 Task: Plan a trip to Pul-e Khumri, Afghanistan from 12th December, 2023 to 25th December, 2023 for 6 adults, 2 children.6 bedrooms having 6 beds and 6 bathrooms. Property type can be house. Amenities needed are: wifi,pool, gym, breakfast. Look for 5 properties as per requirement.
Action: Key pressed <Key.shift><Key.shift>Pul-e<Key.space>
Screenshot: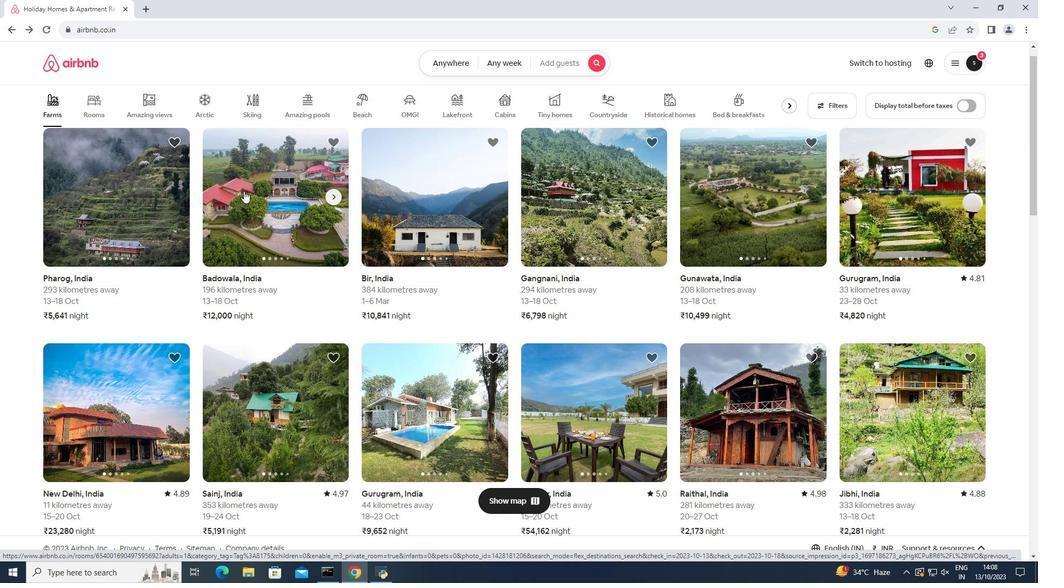 
Action: Mouse moved to (452, 60)
Screenshot: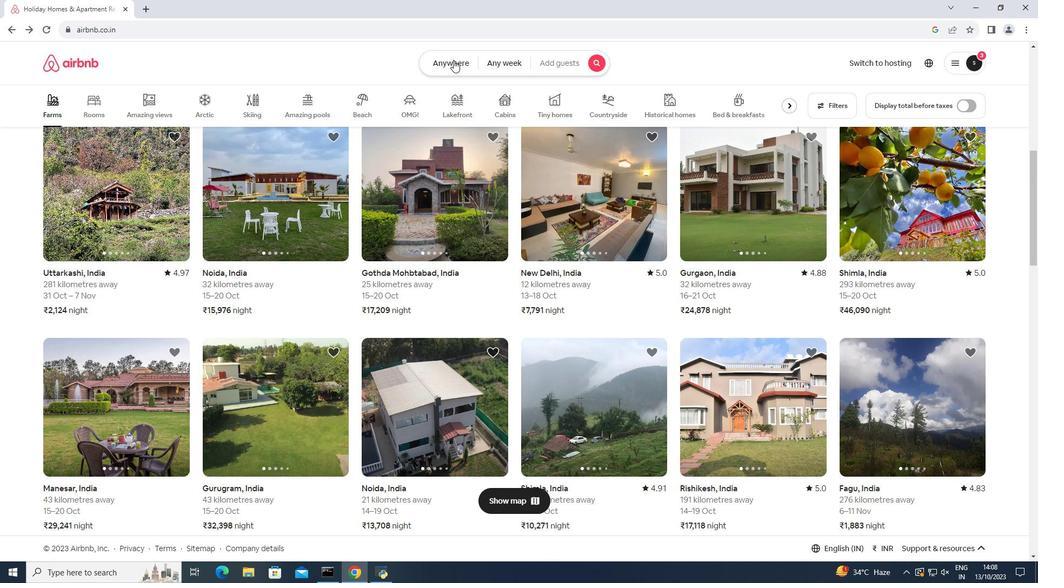 
Action: Mouse pressed left at (452, 60)
Screenshot: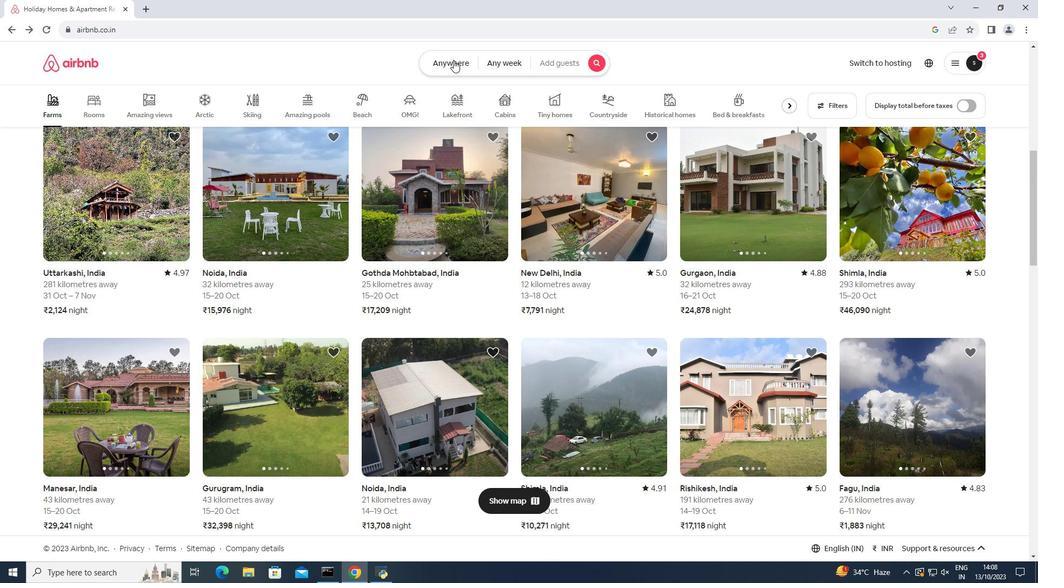 
Action: Mouse moved to (357, 107)
Screenshot: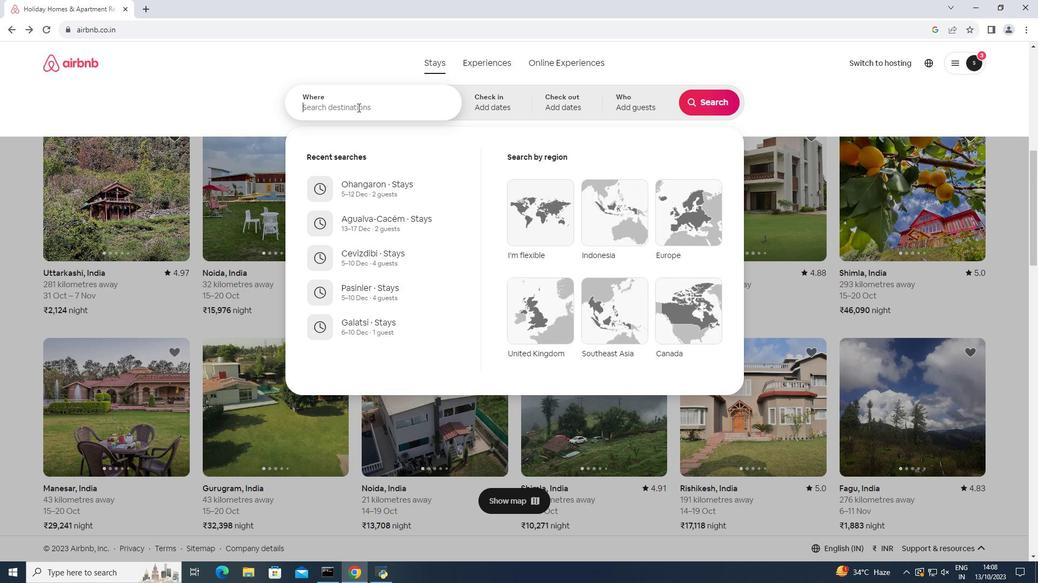 
Action: Mouse pressed left at (357, 107)
Screenshot: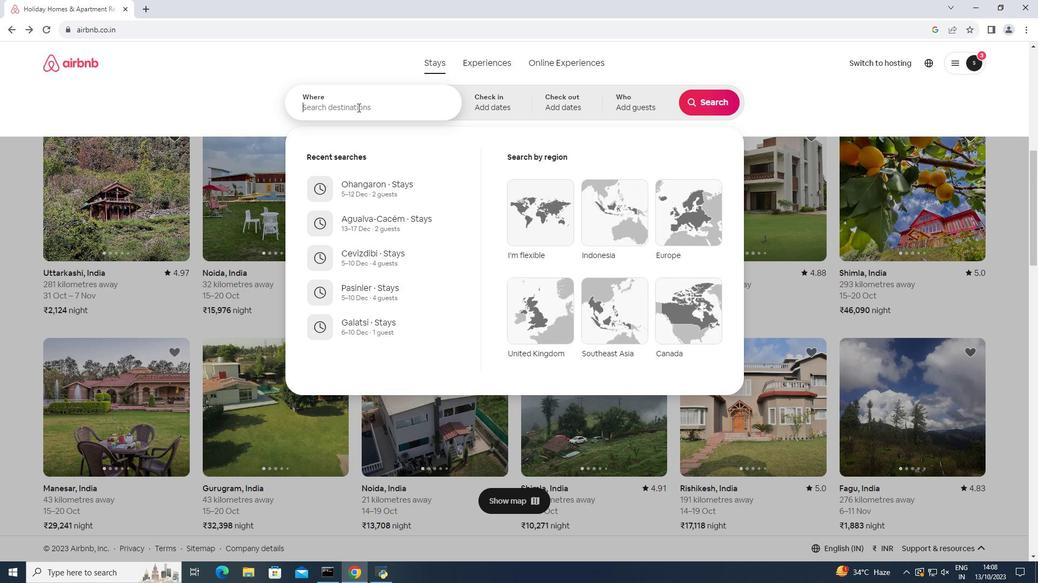 
Action: Key pressed <Key.shift>Pul-e<Key.space><Key.shift>Khumri,<Key.space><Key.shift>Af
Screenshot: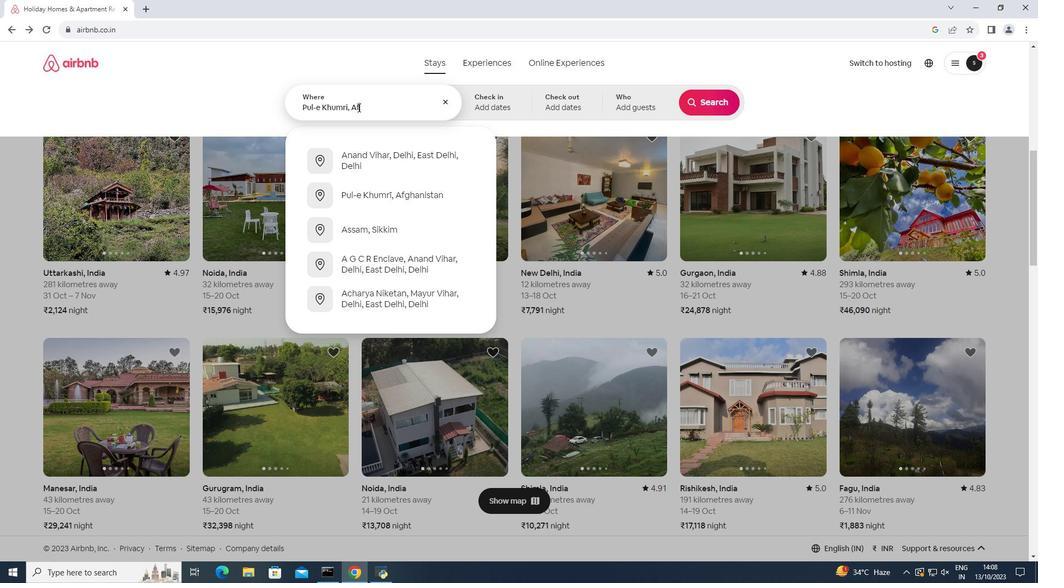 
Action: Mouse moved to (383, 159)
Screenshot: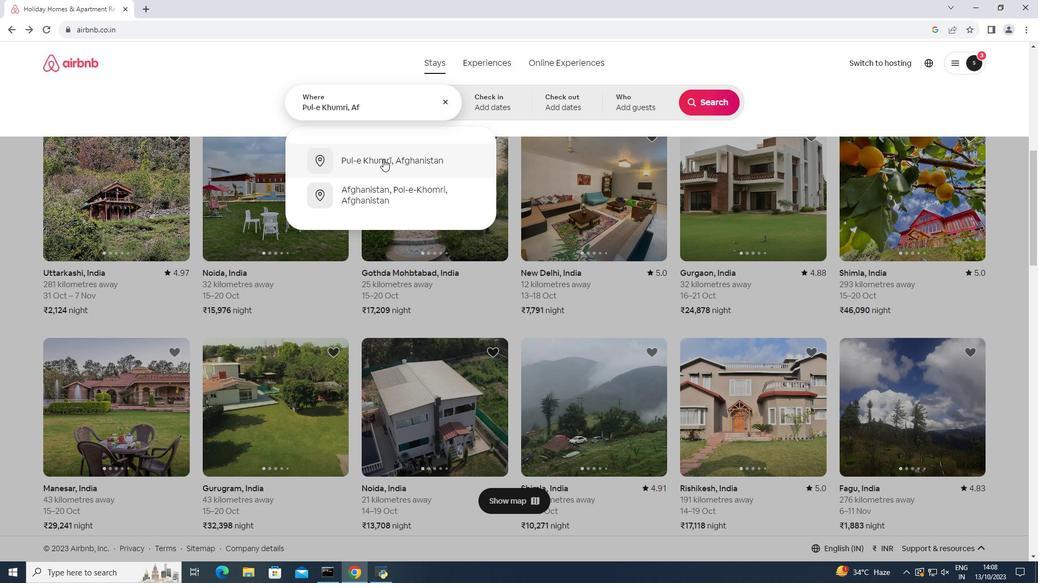 
Action: Mouse pressed left at (383, 159)
Screenshot: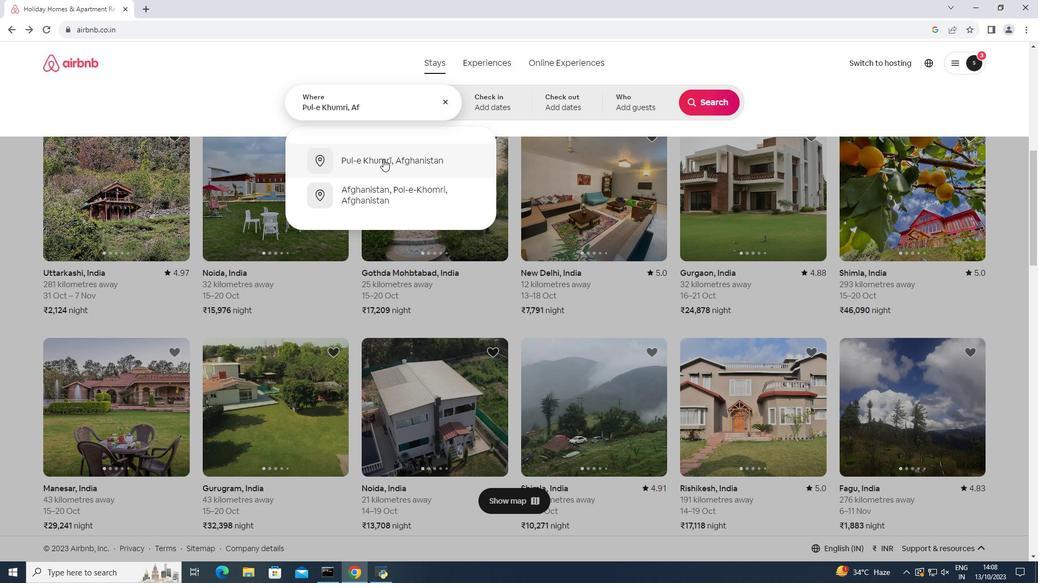 
Action: Mouse moved to (708, 187)
Screenshot: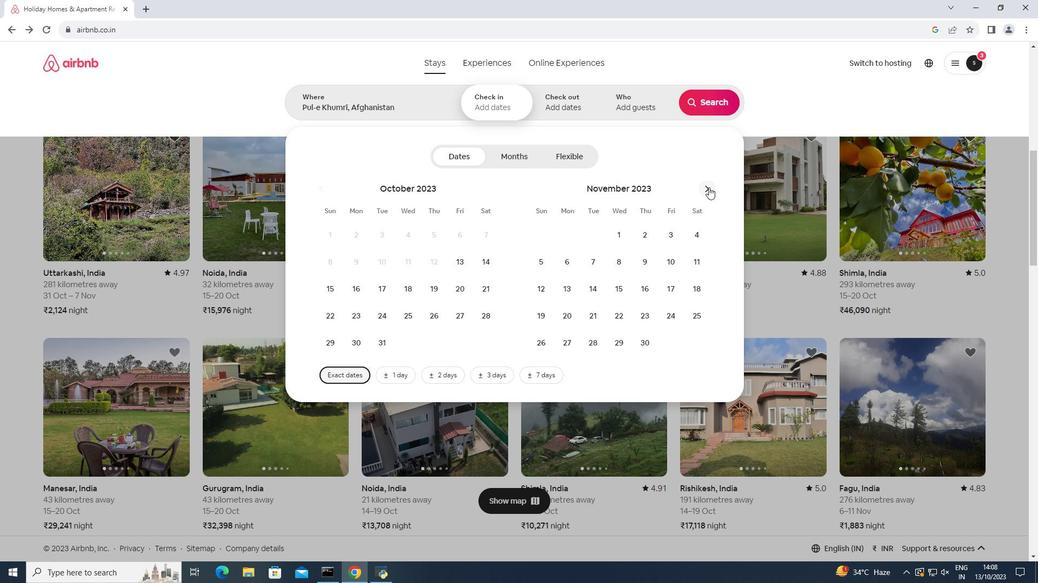 
Action: Mouse pressed left at (708, 187)
Screenshot: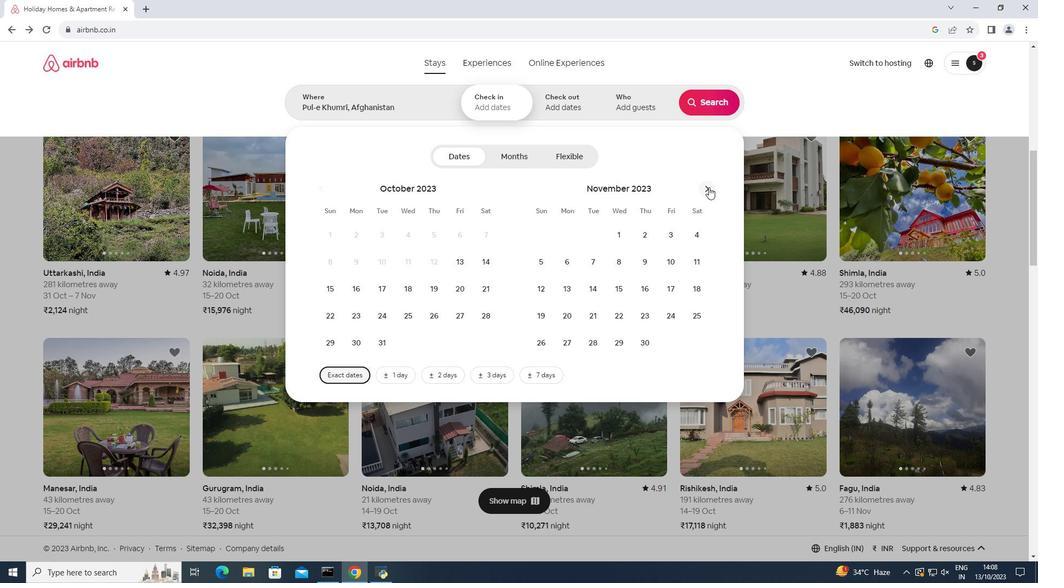 
Action: Mouse moved to (592, 282)
Screenshot: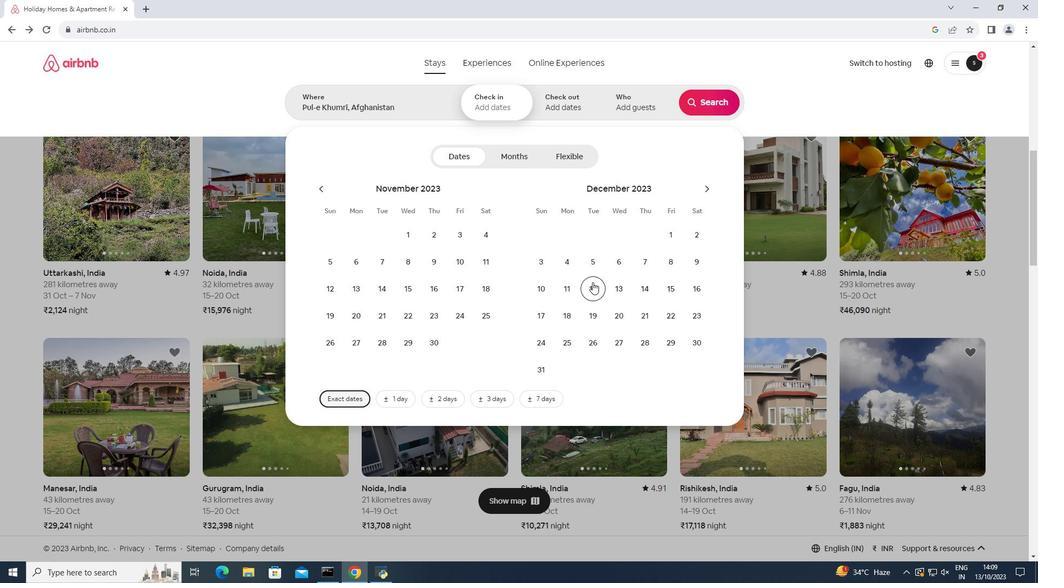 
Action: Mouse pressed left at (592, 282)
Screenshot: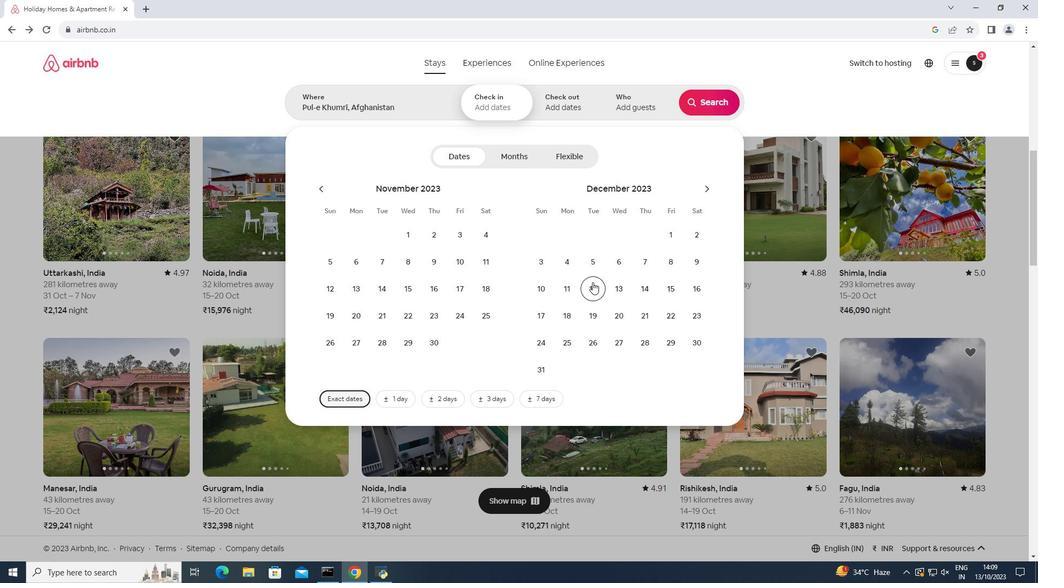 
Action: Mouse moved to (569, 342)
Screenshot: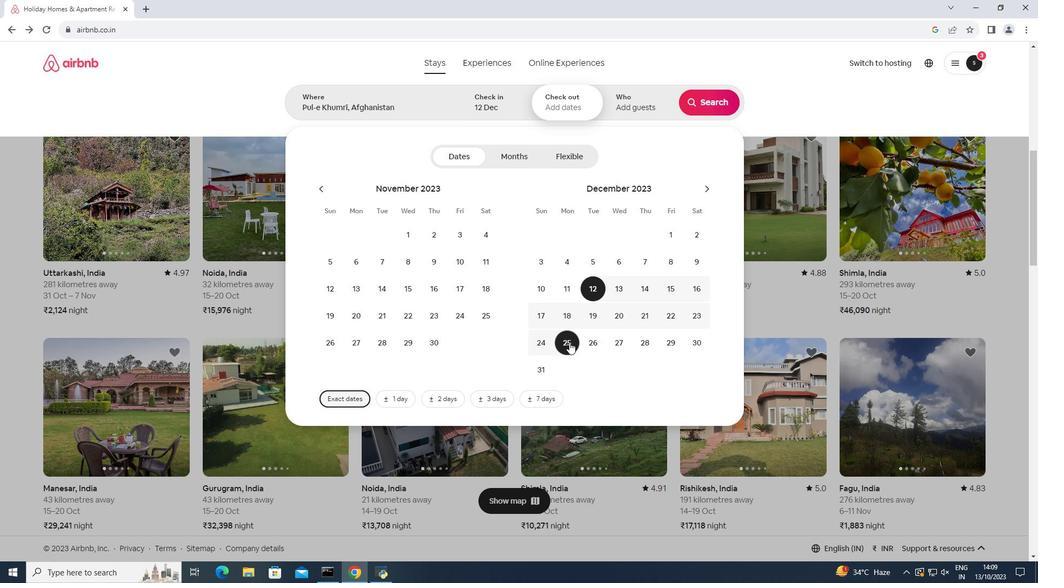 
Action: Mouse pressed left at (569, 342)
Screenshot: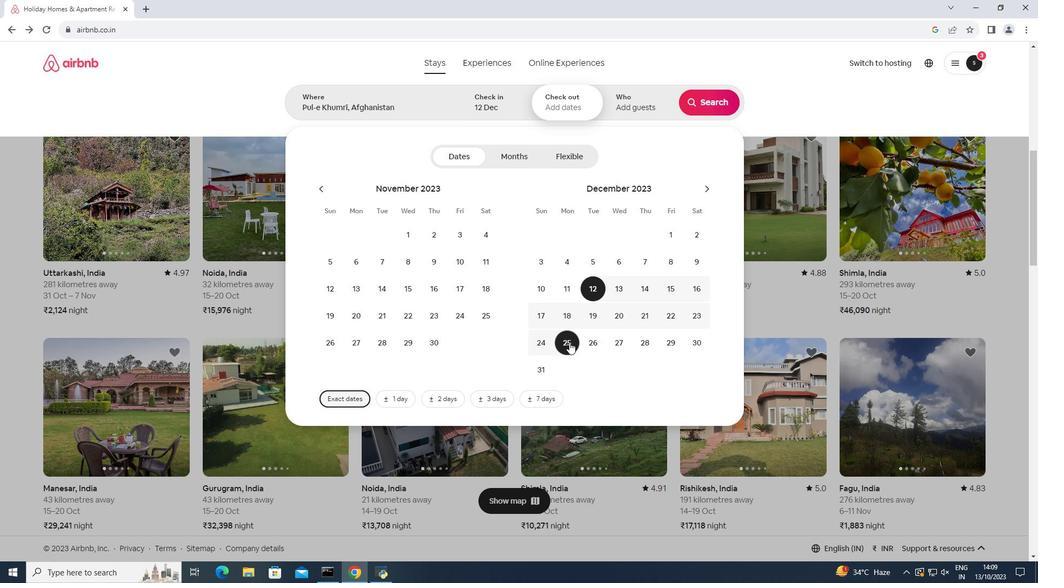 
Action: Mouse moved to (627, 107)
Screenshot: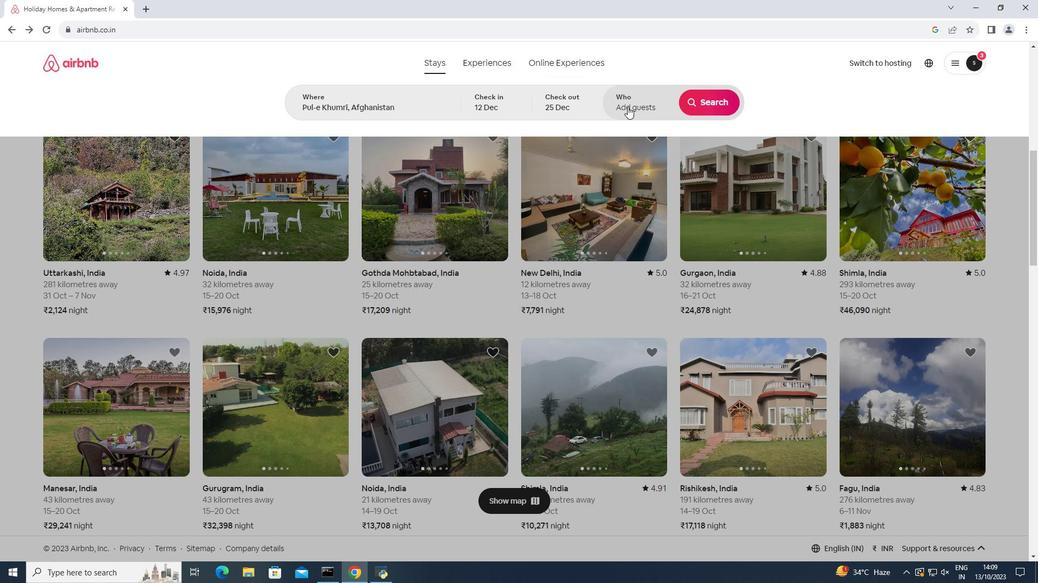 
Action: Mouse pressed left at (627, 107)
Screenshot: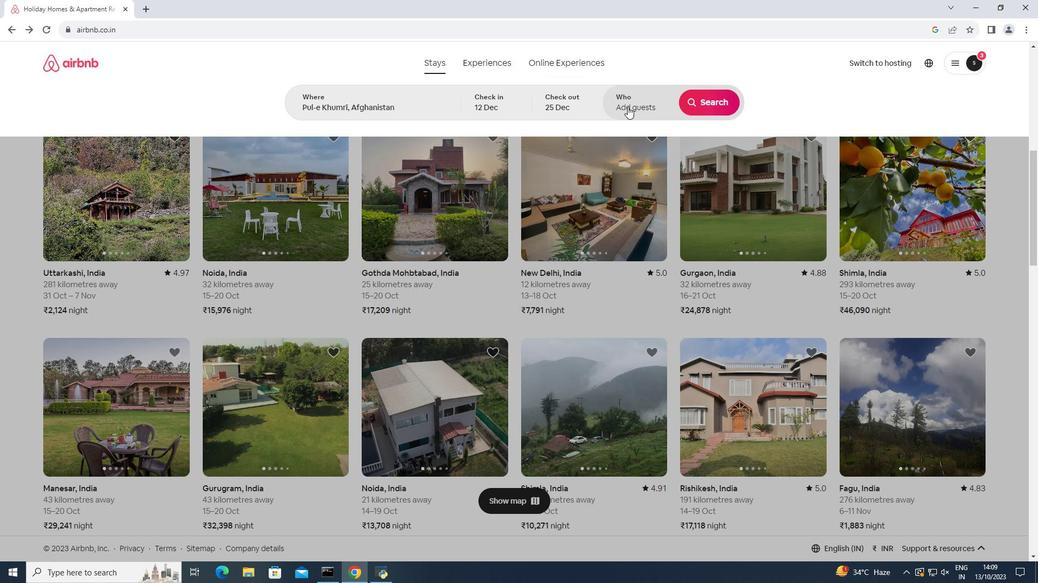 
Action: Mouse moved to (711, 160)
Screenshot: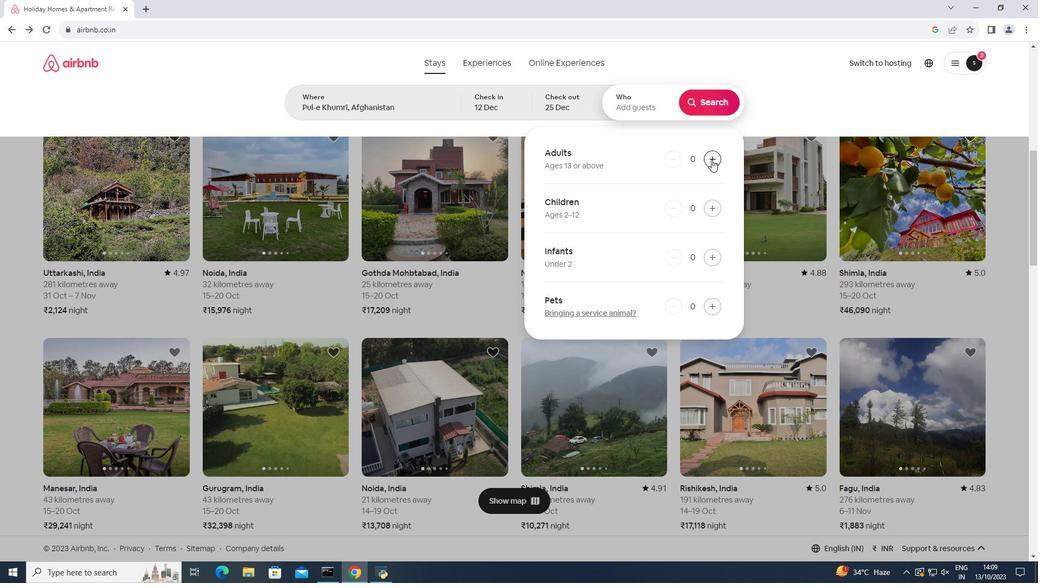 
Action: Mouse pressed left at (711, 160)
Screenshot: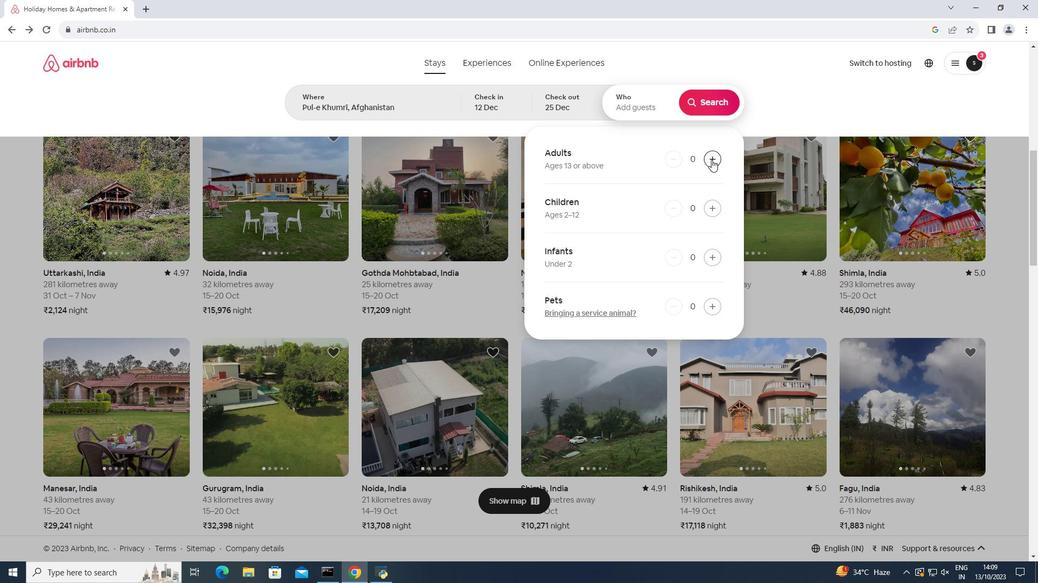 
Action: Mouse pressed left at (711, 160)
Screenshot: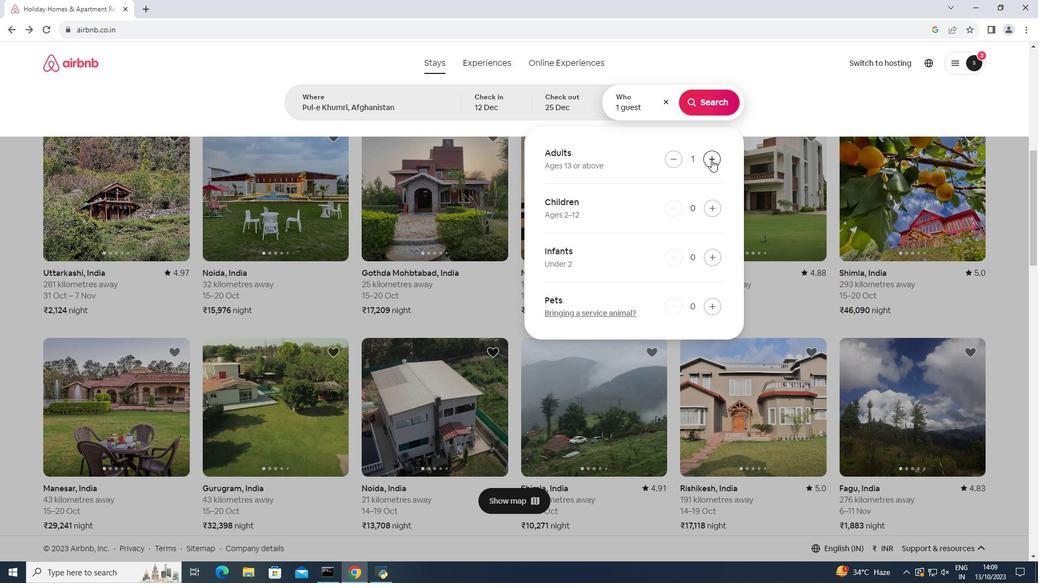 
Action: Mouse pressed left at (711, 160)
Screenshot: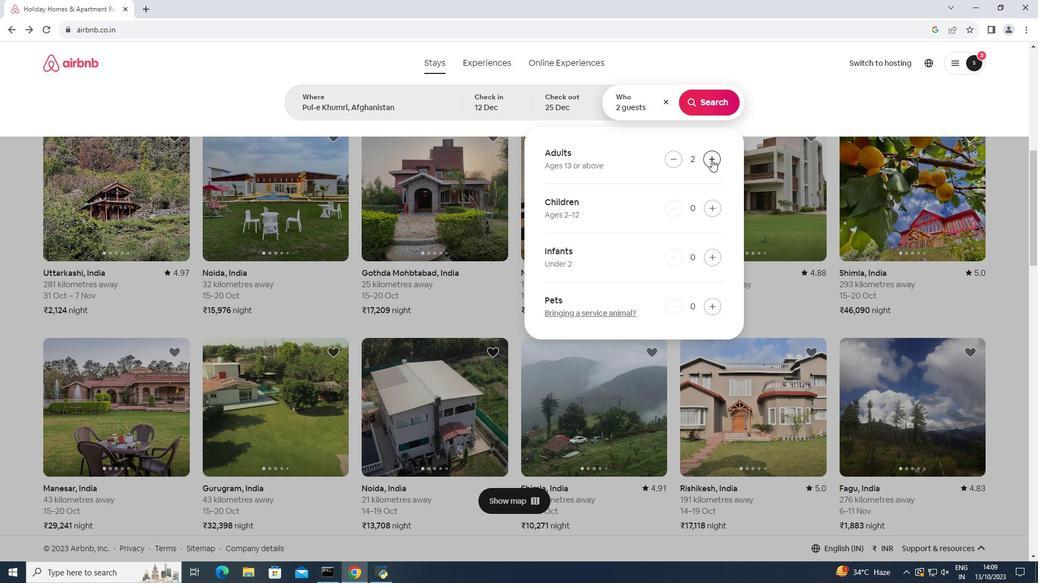 
Action: Mouse pressed left at (711, 160)
Screenshot: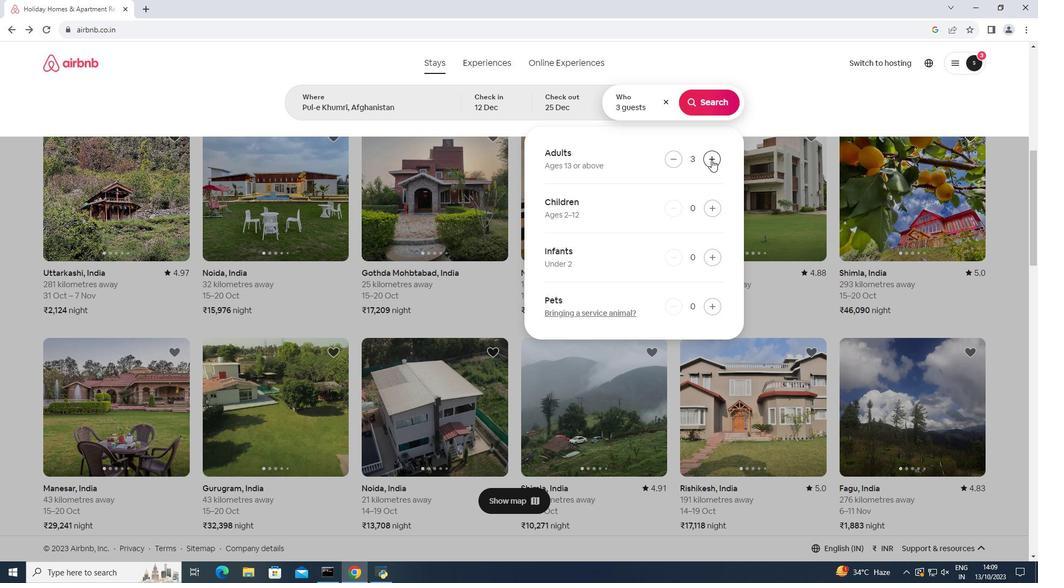 
Action: Mouse pressed left at (711, 160)
Screenshot: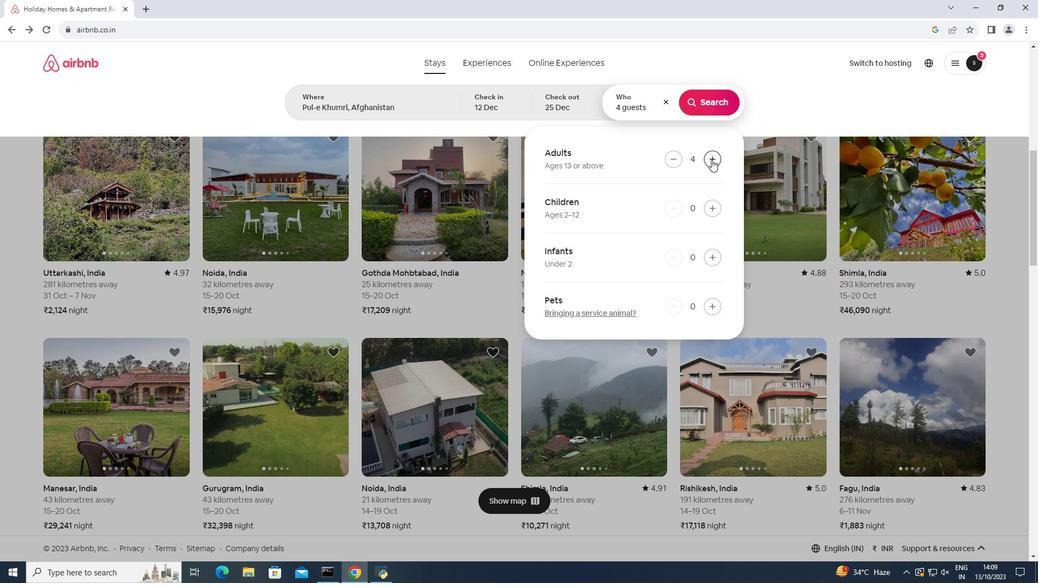 
Action: Mouse pressed left at (711, 160)
Screenshot: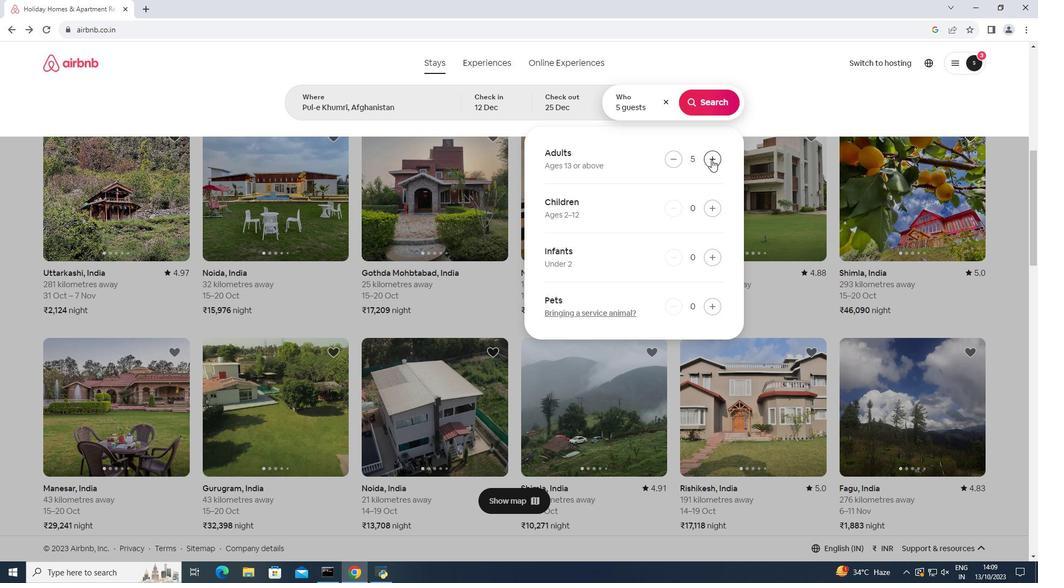
Action: Mouse pressed left at (711, 160)
Screenshot: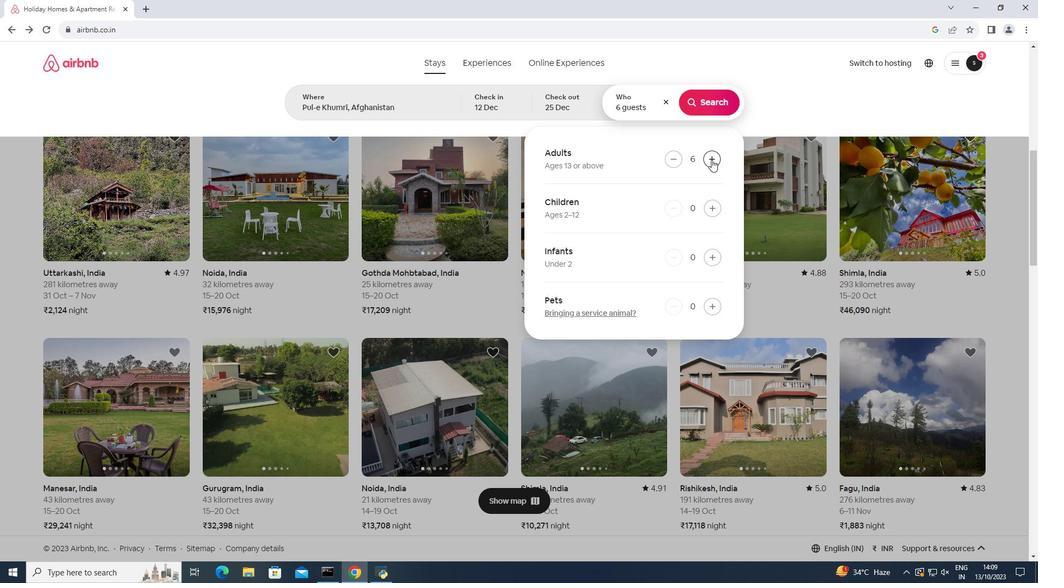 
Action: Mouse moved to (672, 155)
Screenshot: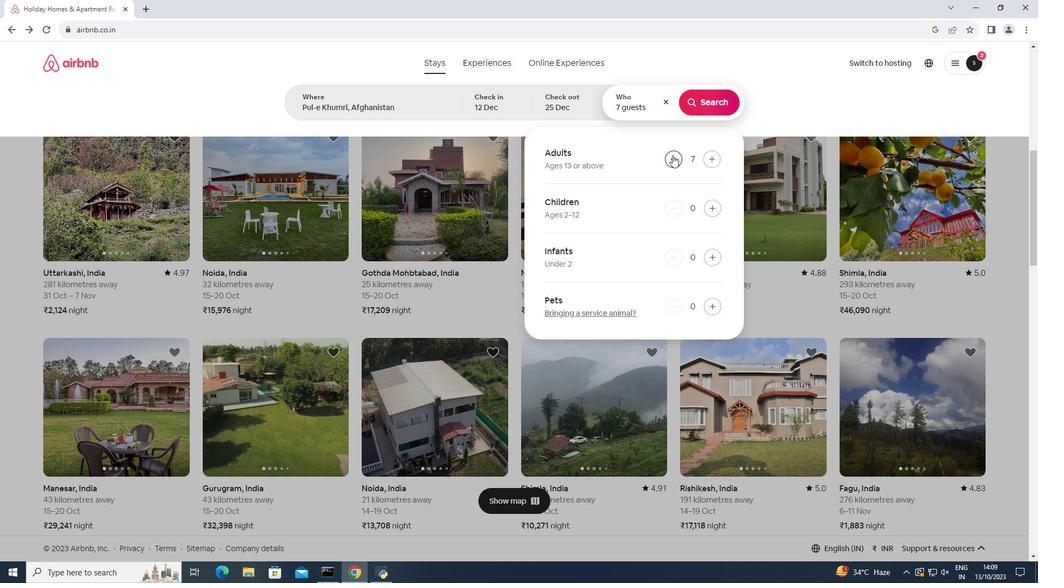 
Action: Mouse pressed left at (672, 155)
Screenshot: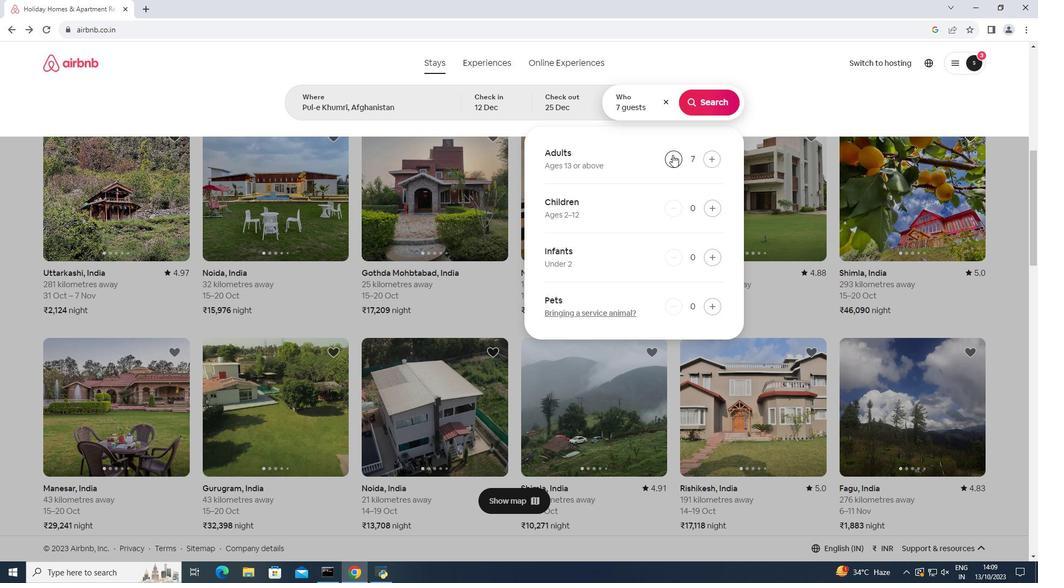 
Action: Mouse moved to (713, 101)
Screenshot: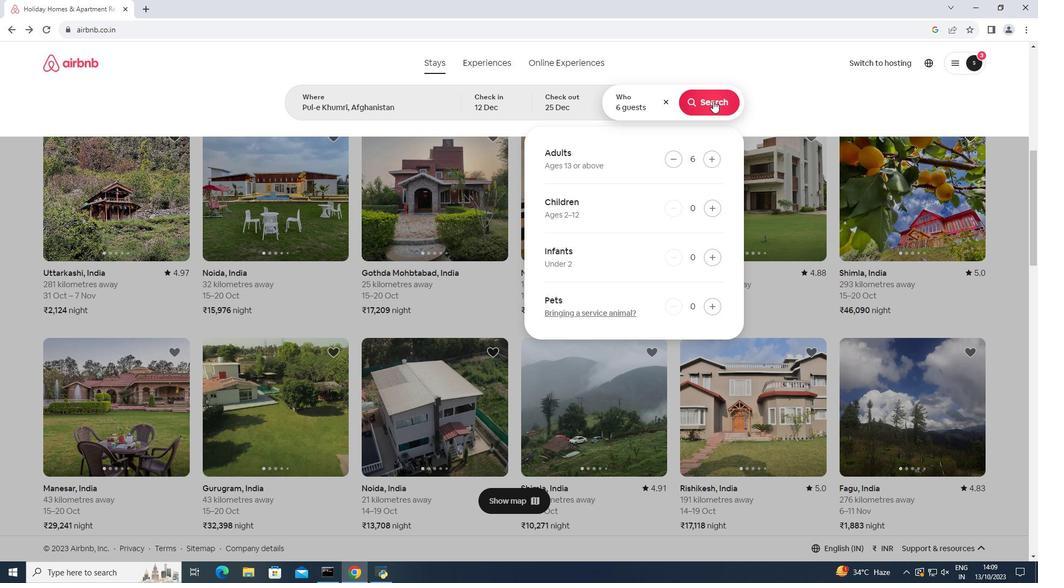
Action: Mouse pressed left at (713, 101)
Screenshot: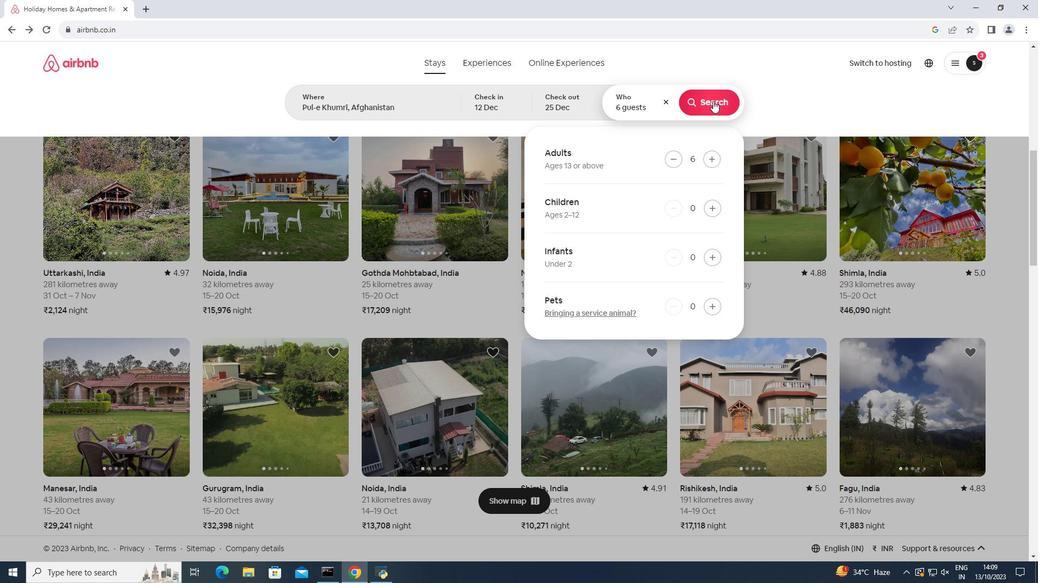
Action: Mouse moved to (564, 63)
Screenshot: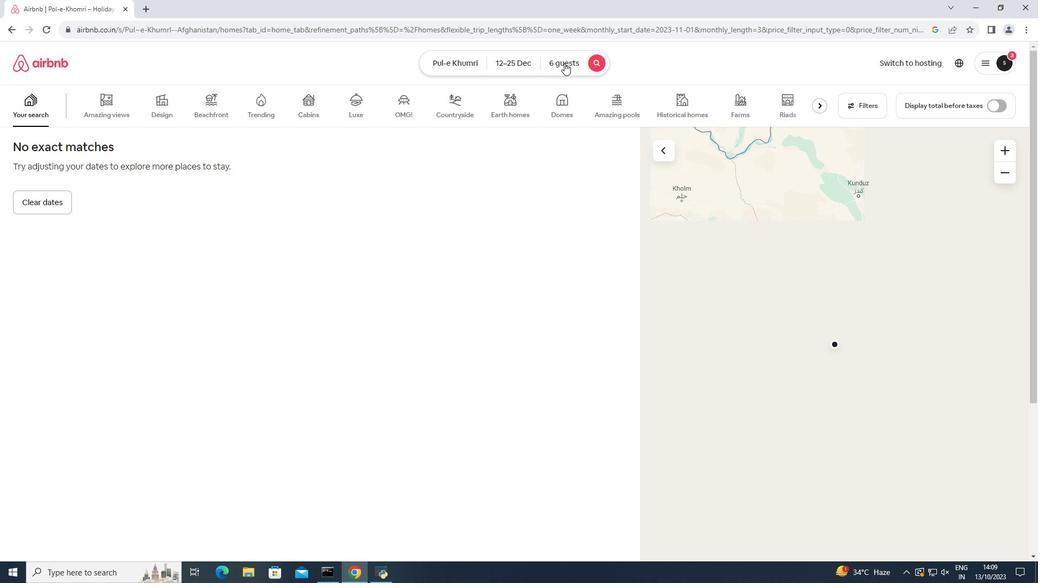 
Action: Mouse pressed left at (564, 63)
Screenshot: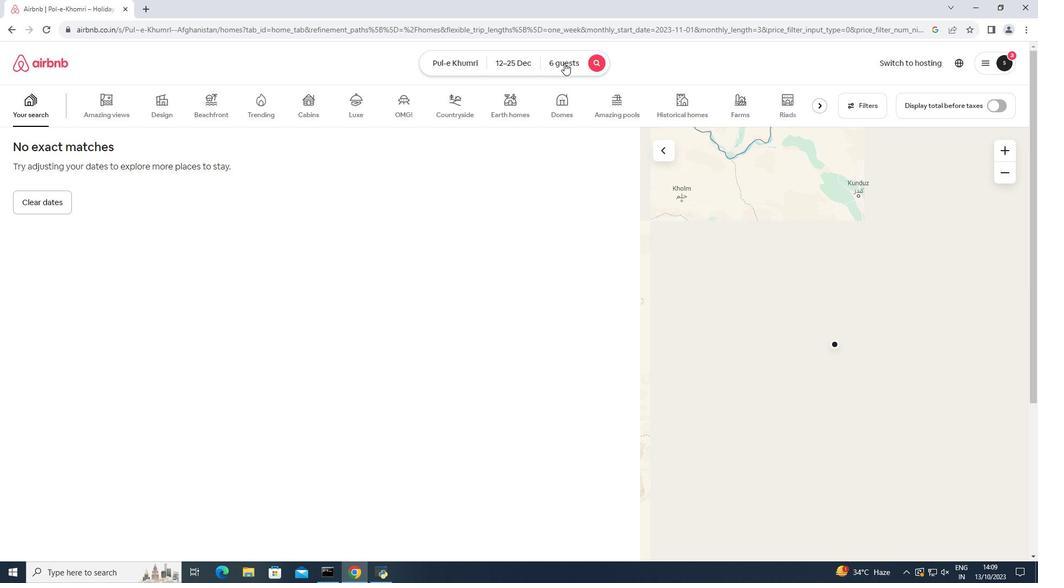 
Action: Mouse moved to (711, 205)
Screenshot: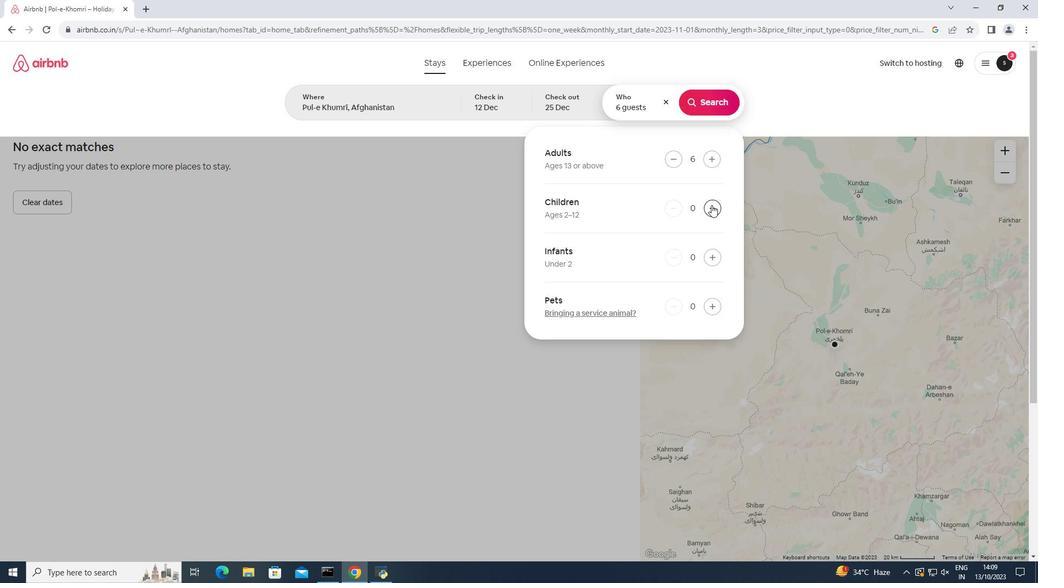 
Action: Mouse pressed left at (711, 205)
Screenshot: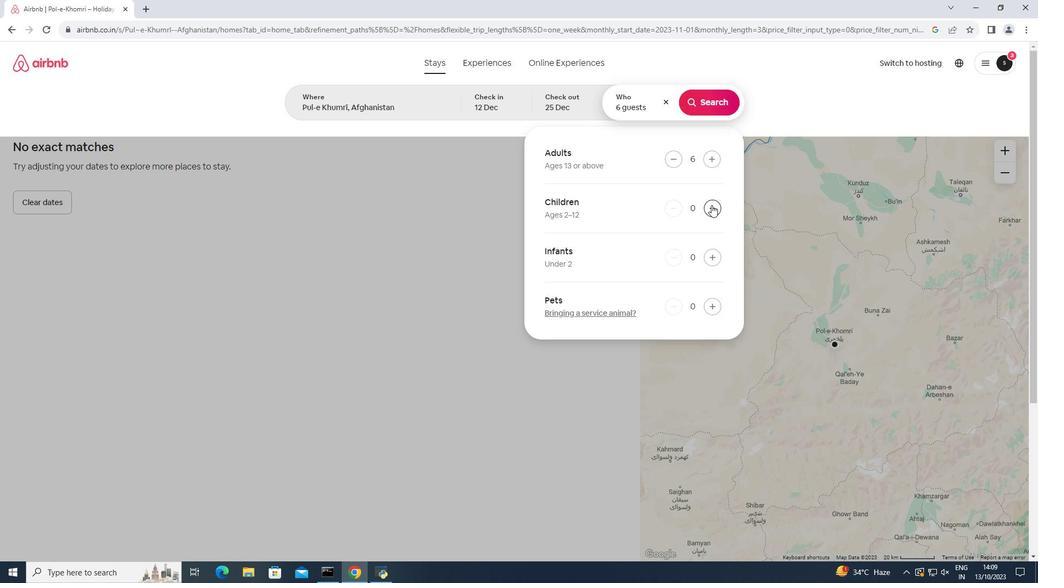 
Action: Mouse pressed left at (711, 205)
Screenshot: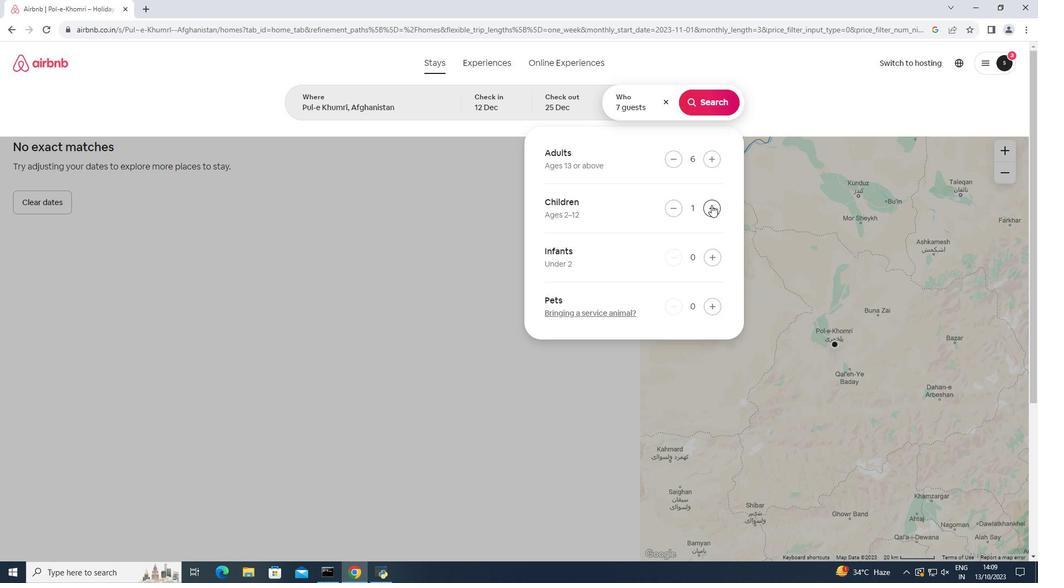 
Action: Mouse moved to (714, 98)
Screenshot: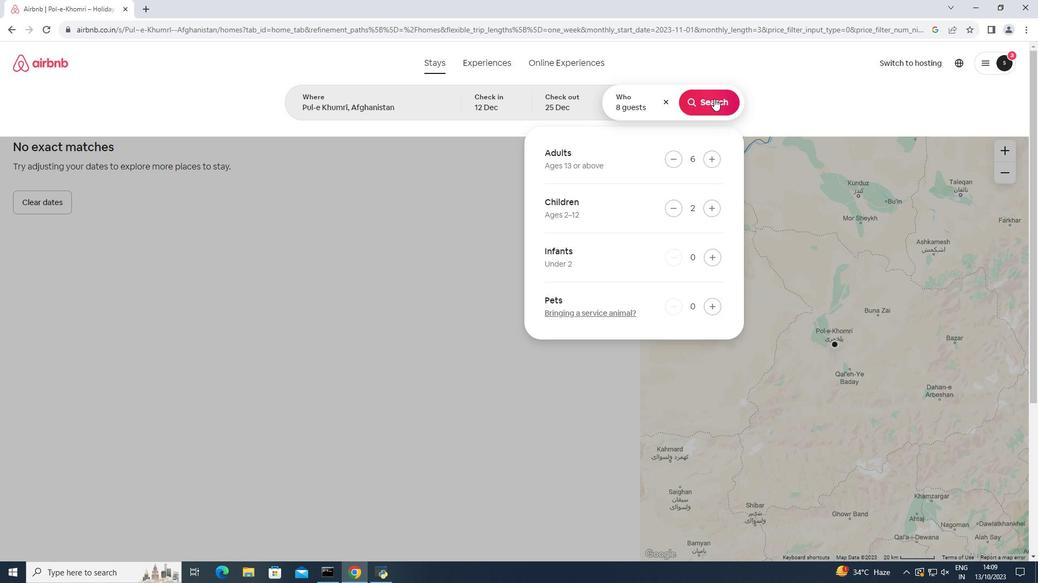 
Action: Mouse pressed left at (714, 98)
Screenshot: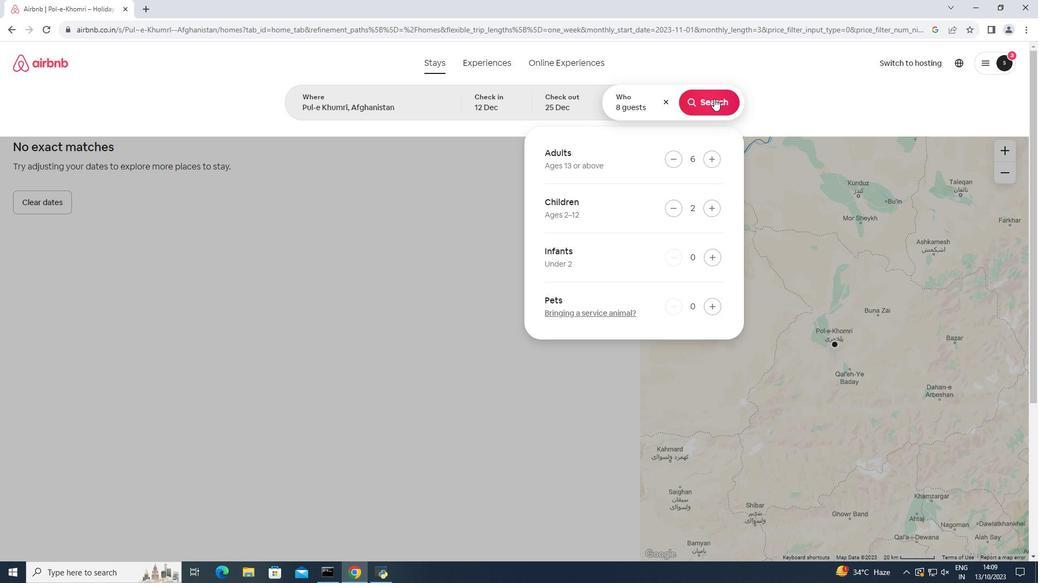 
Action: Mouse moved to (859, 107)
Screenshot: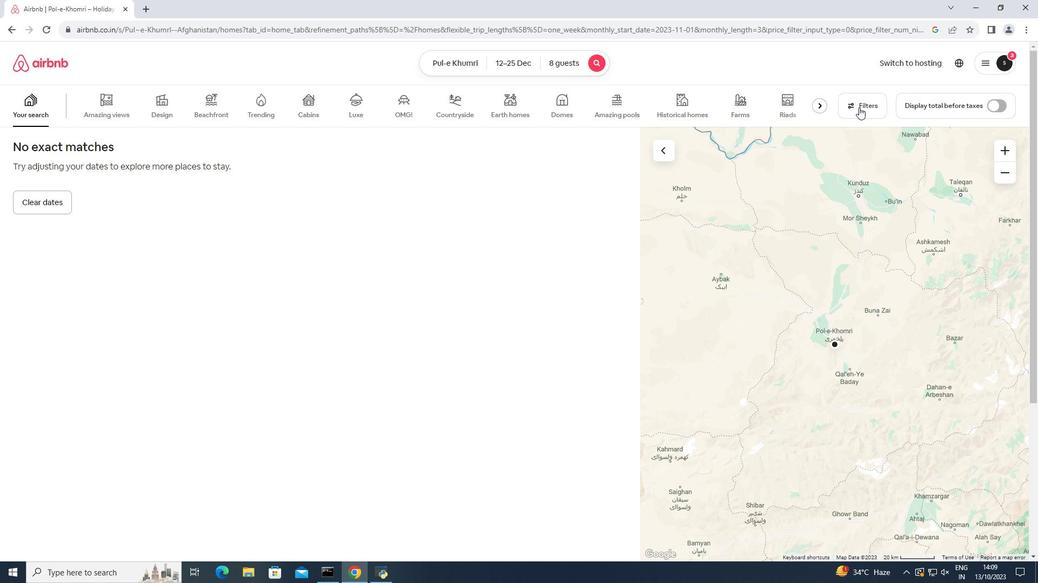 
Action: Mouse pressed left at (859, 107)
Screenshot: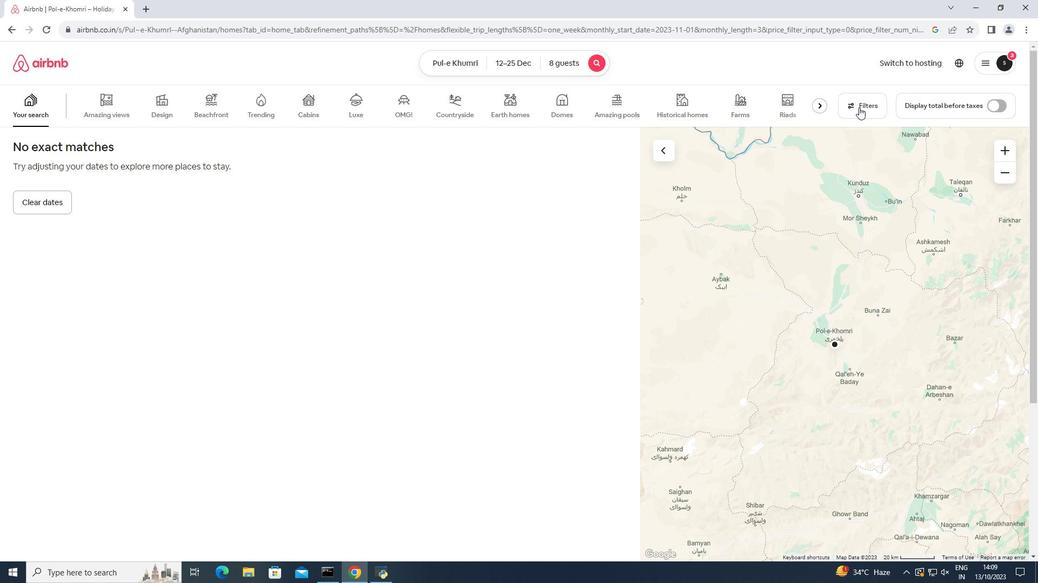 
Action: Mouse moved to (530, 352)
Screenshot: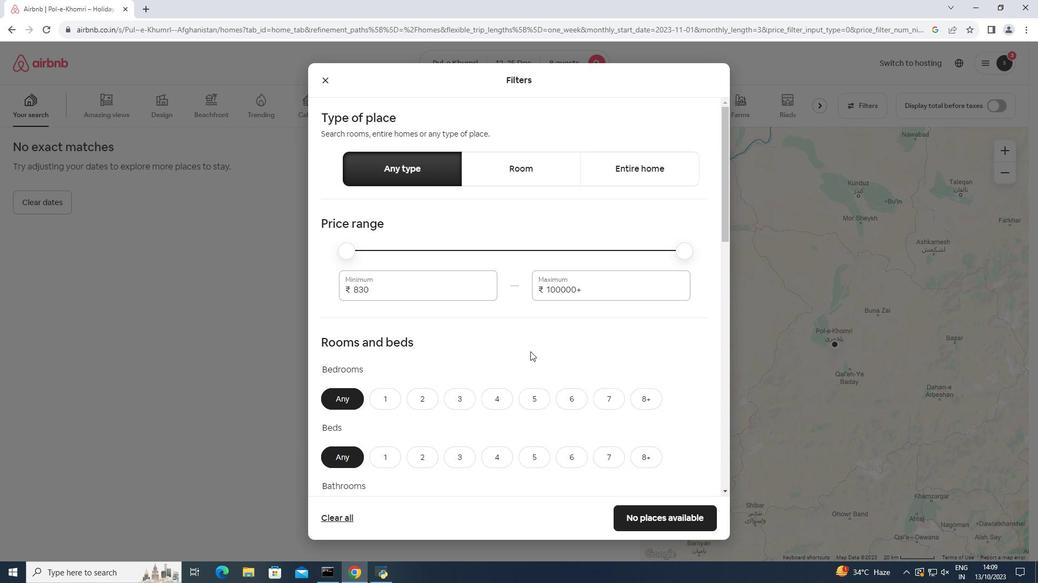 
Action: Mouse scrolled (530, 351) with delta (0, 0)
Screenshot: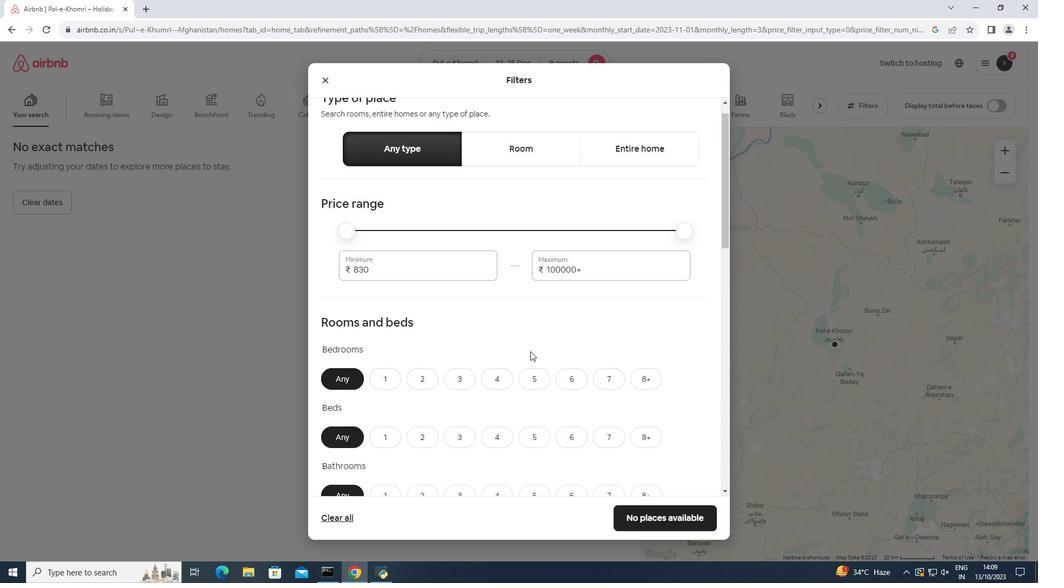 
Action: Mouse scrolled (530, 351) with delta (0, 0)
Screenshot: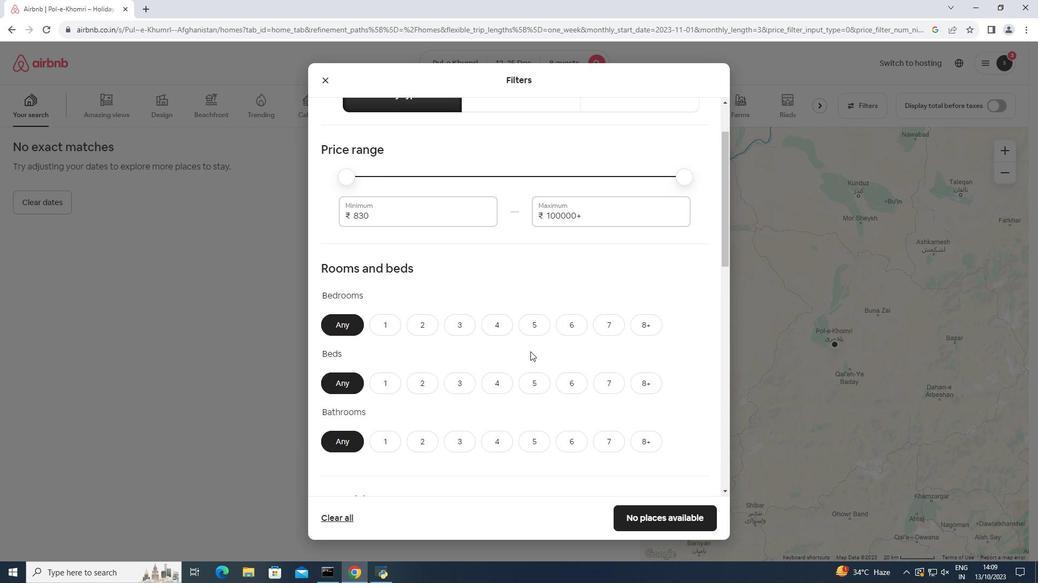 
Action: Mouse moved to (573, 290)
Screenshot: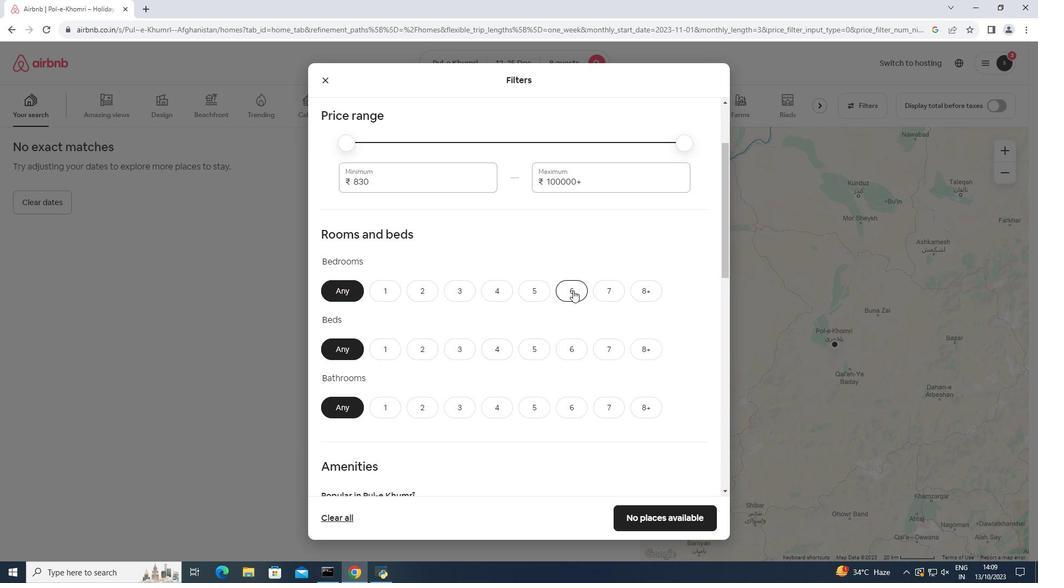 
Action: Mouse pressed left at (573, 290)
Screenshot: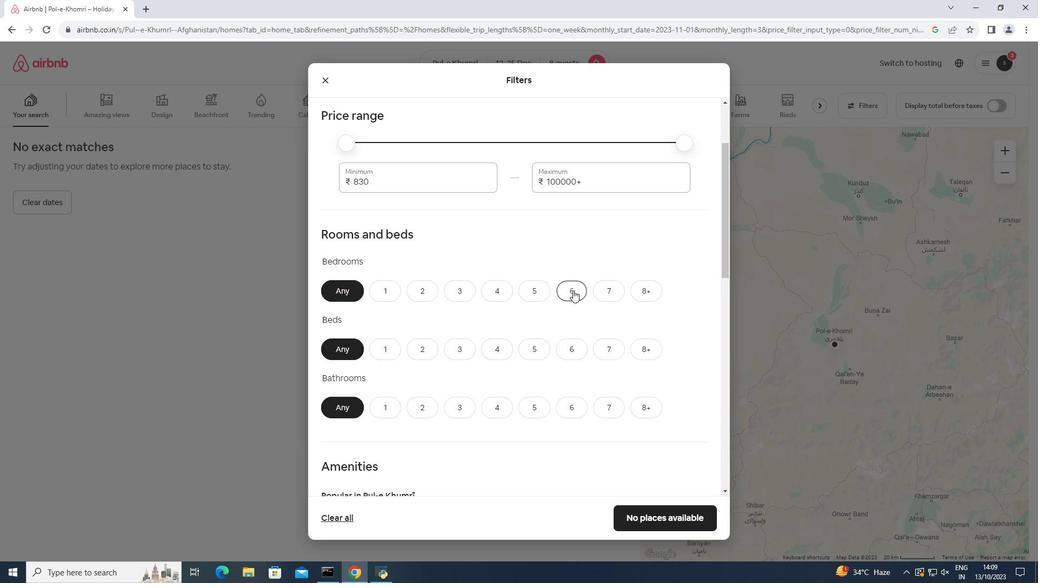 
Action: Mouse moved to (569, 348)
Screenshot: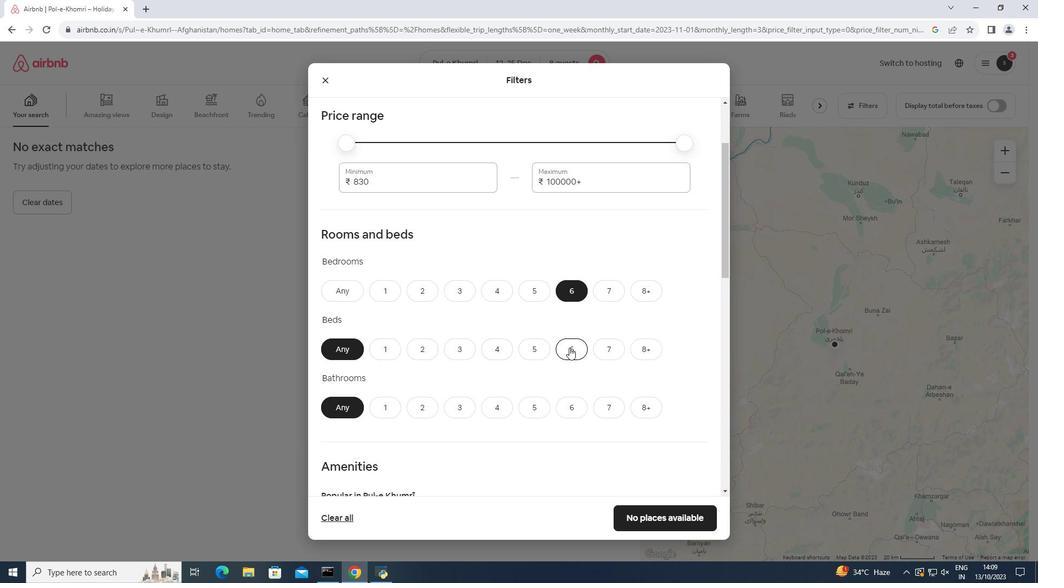 
Action: Mouse pressed left at (569, 348)
Screenshot: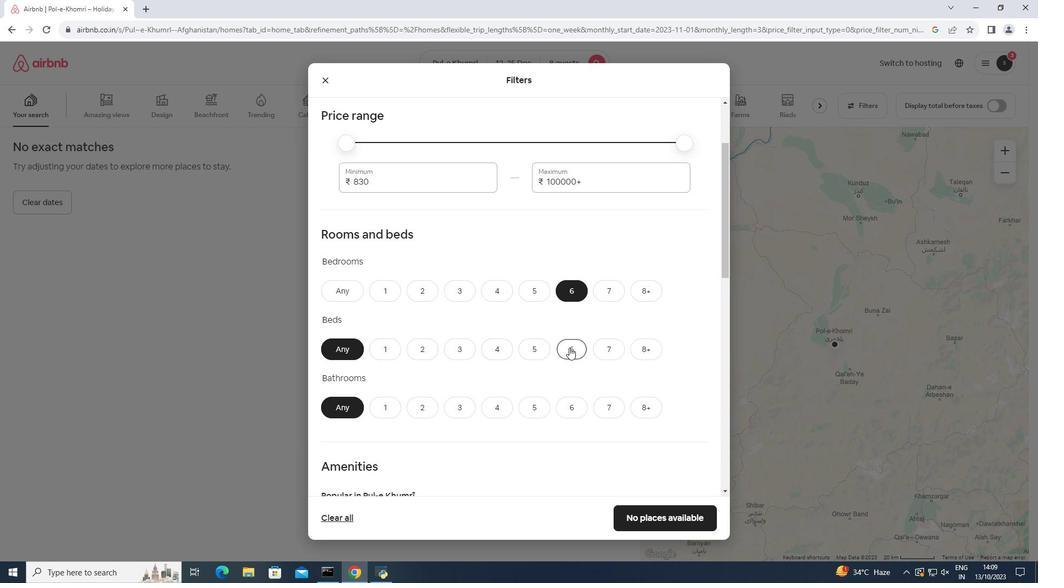 
Action: Mouse moved to (575, 407)
Screenshot: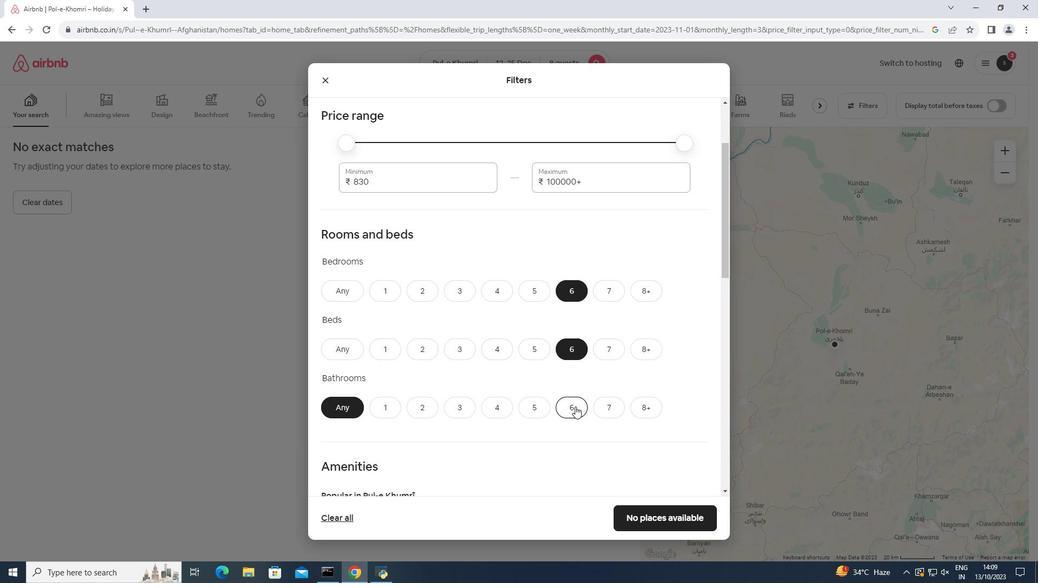 
Action: Mouse pressed left at (575, 407)
Screenshot: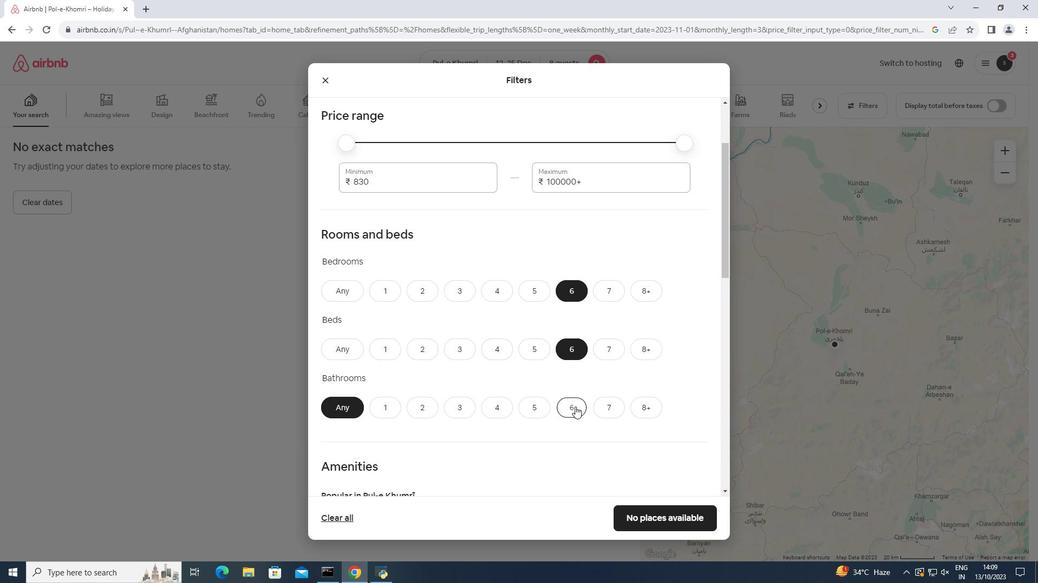 
Action: Mouse moved to (575, 407)
Screenshot: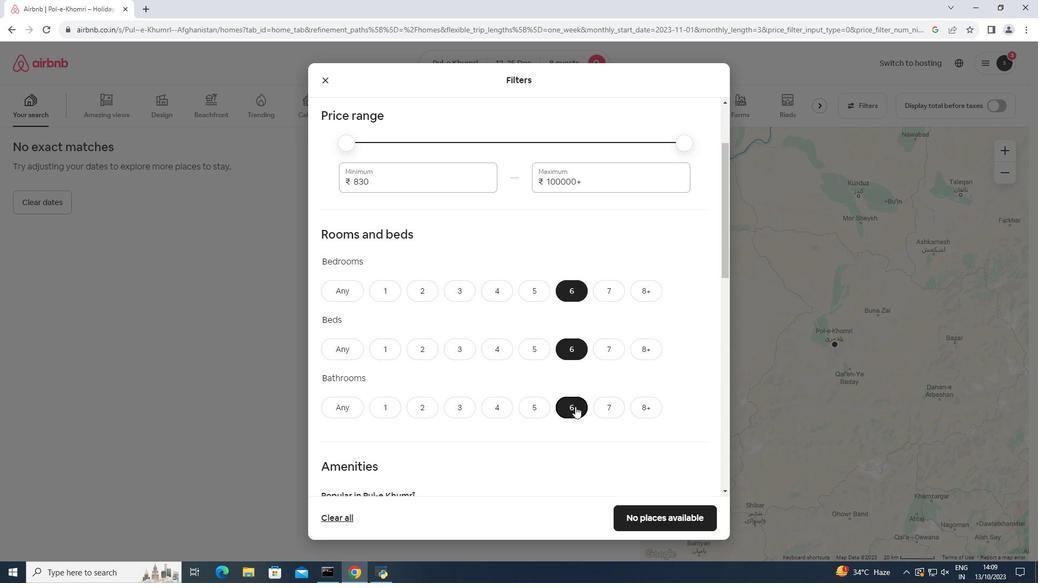 
Action: Mouse scrolled (575, 406) with delta (0, 0)
Screenshot: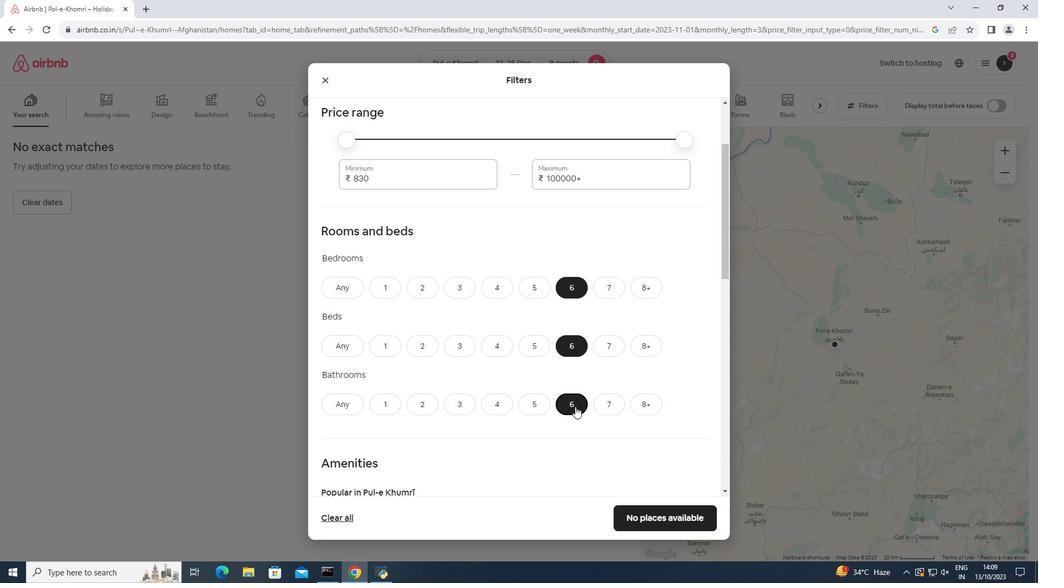 
Action: Mouse scrolled (575, 406) with delta (0, 0)
Screenshot: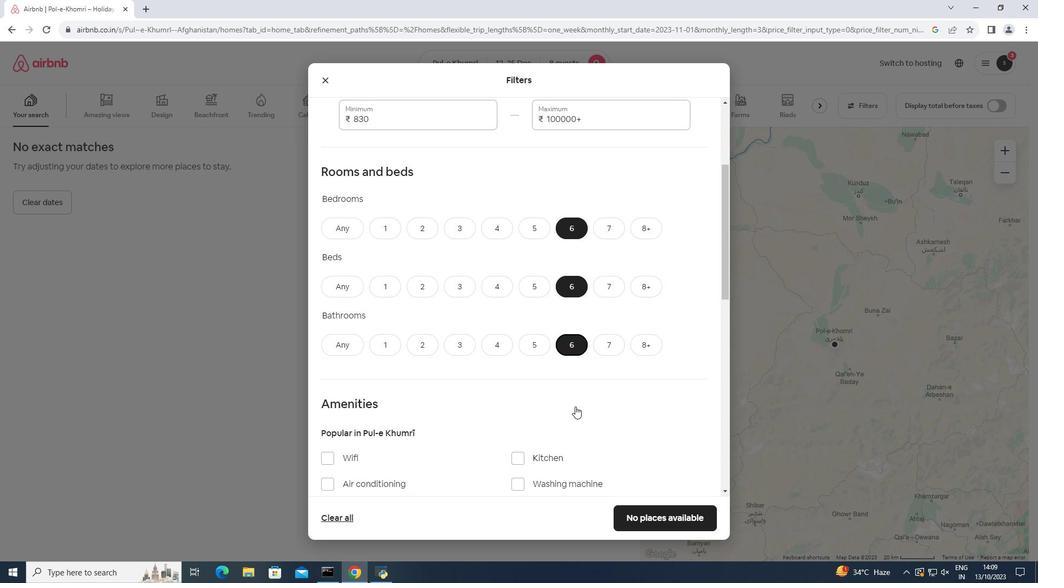 
Action: Mouse scrolled (575, 406) with delta (0, 0)
Screenshot: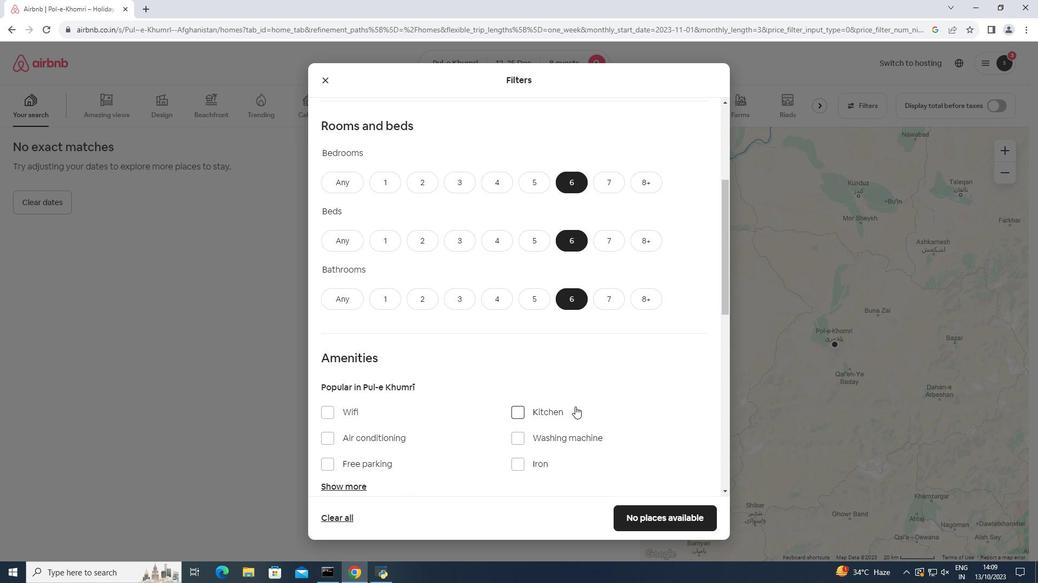 
Action: Mouse scrolled (575, 406) with delta (0, 0)
Screenshot: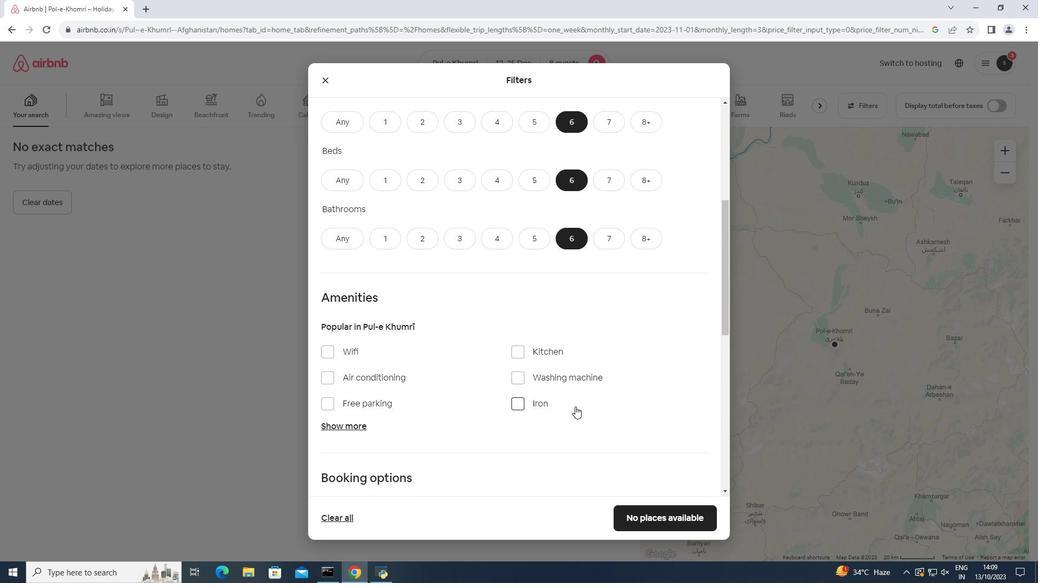 
Action: Mouse scrolled (575, 406) with delta (0, 0)
Screenshot: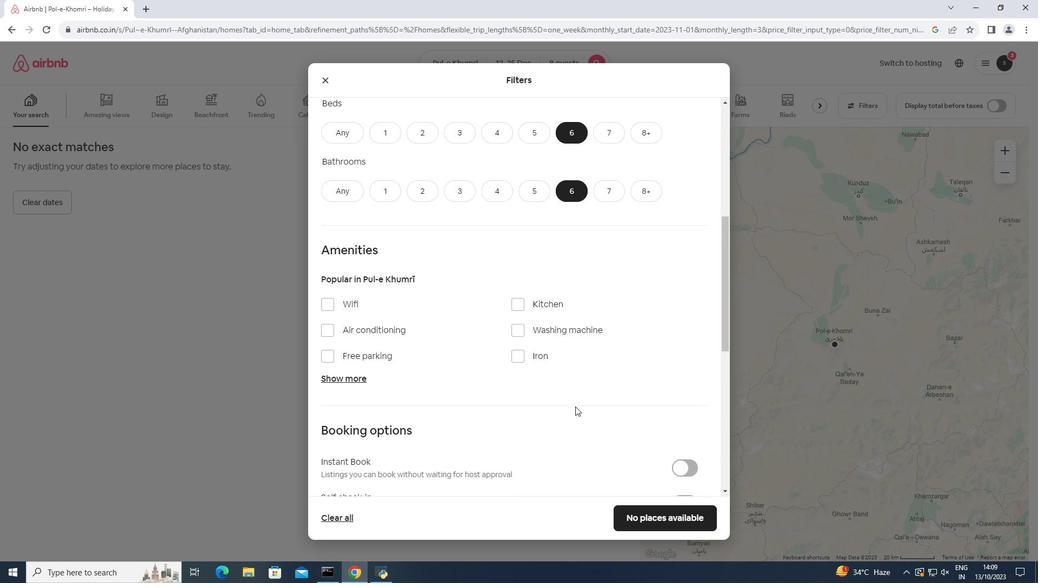
Action: Mouse moved to (355, 326)
Screenshot: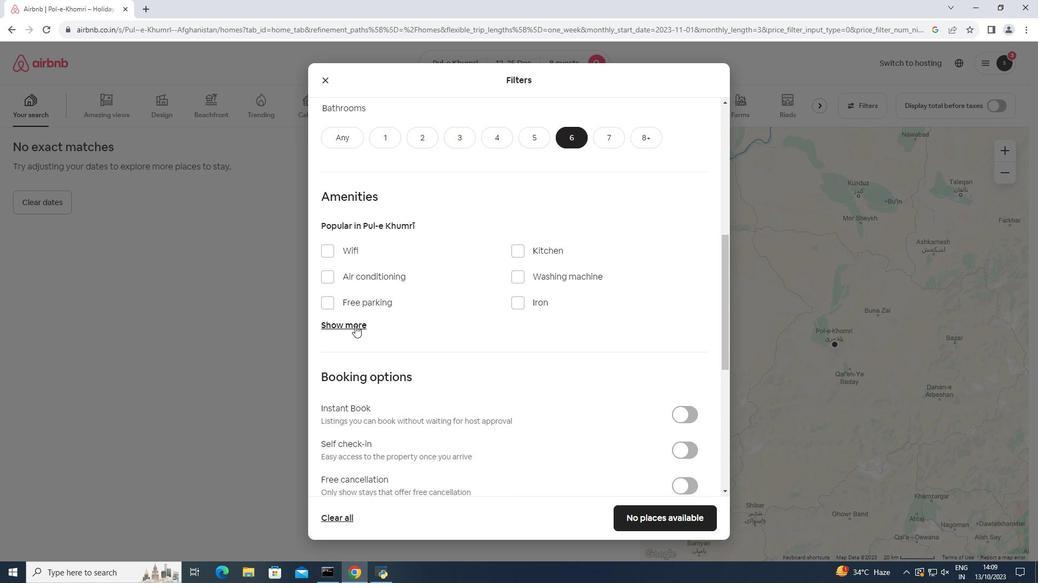 
Action: Mouse pressed left at (355, 326)
Screenshot: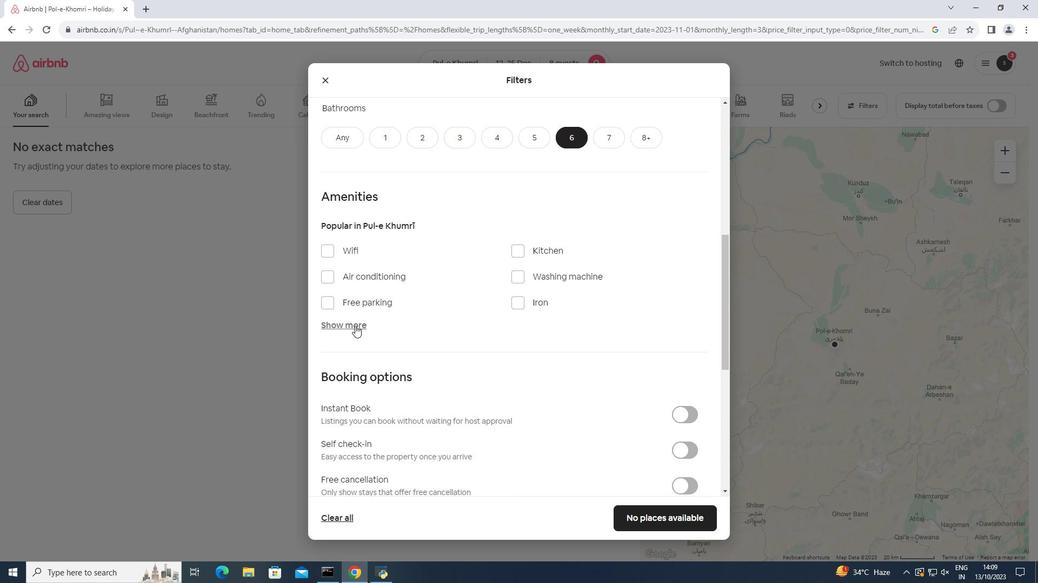 
Action: Mouse moved to (324, 247)
Screenshot: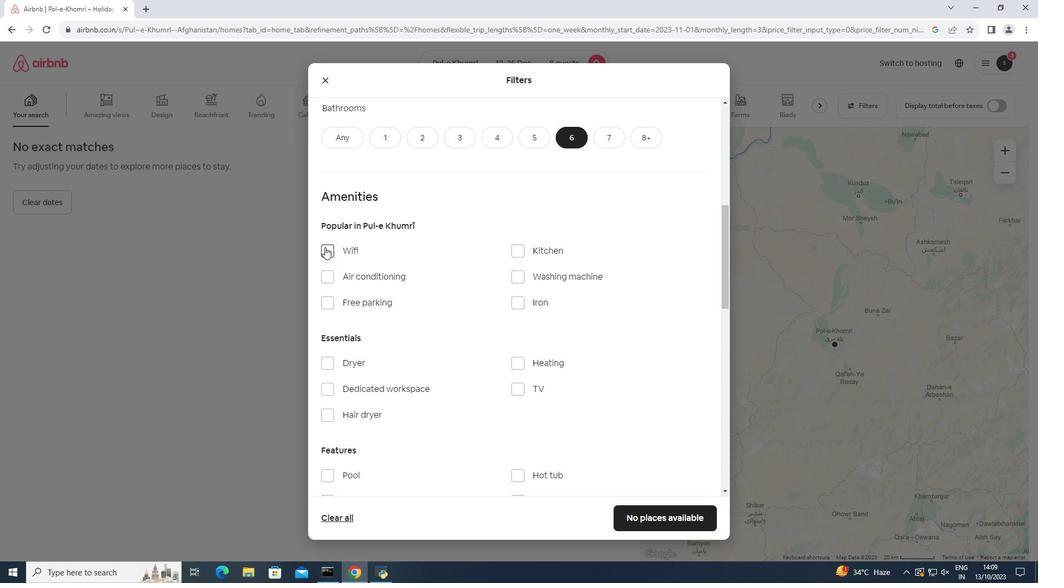 
Action: Mouse pressed left at (324, 247)
Screenshot: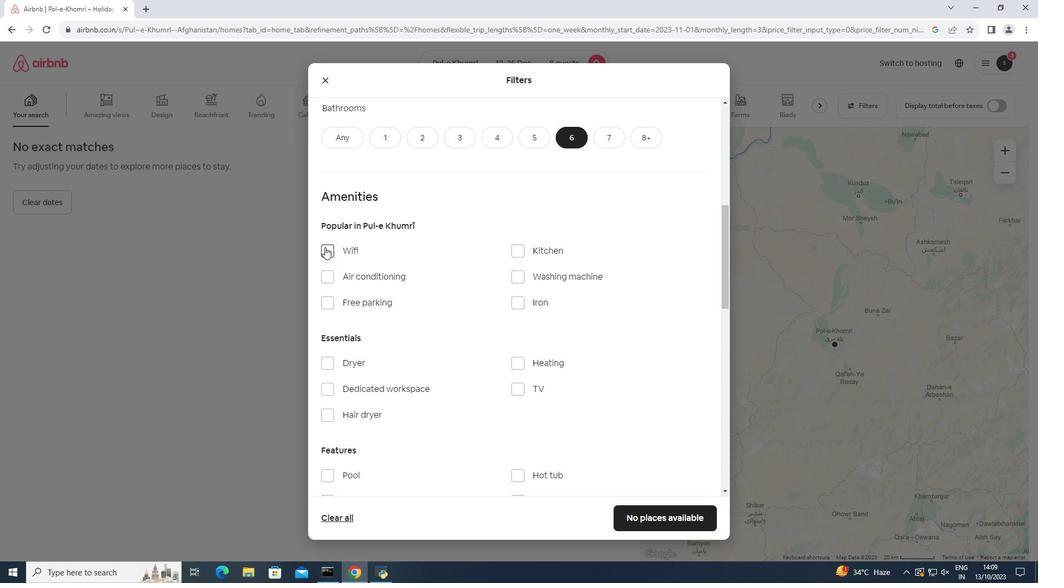 
Action: Mouse moved to (324, 269)
Screenshot: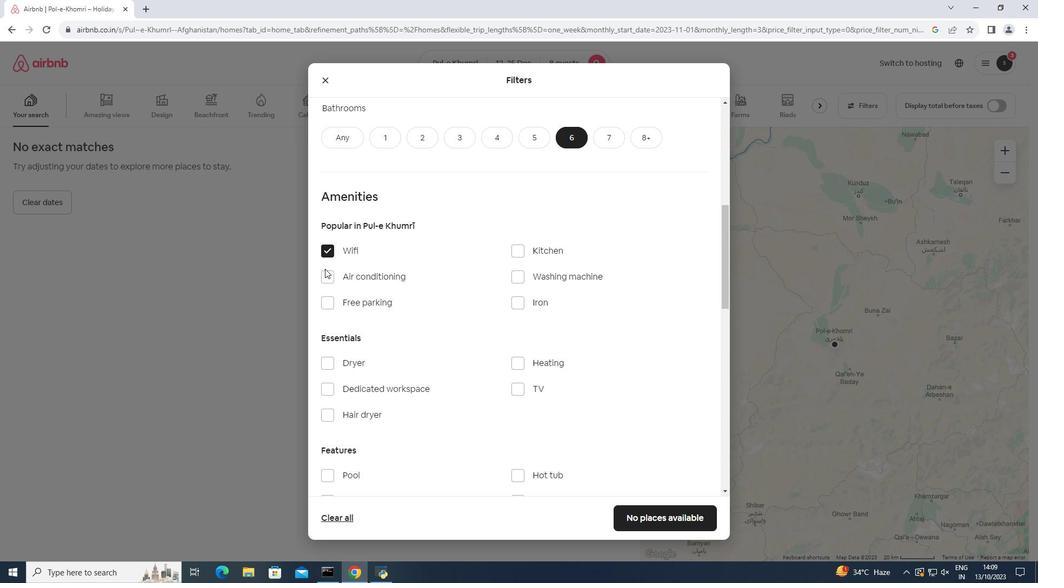 
Action: Mouse scrolled (324, 268) with delta (0, 0)
Screenshot: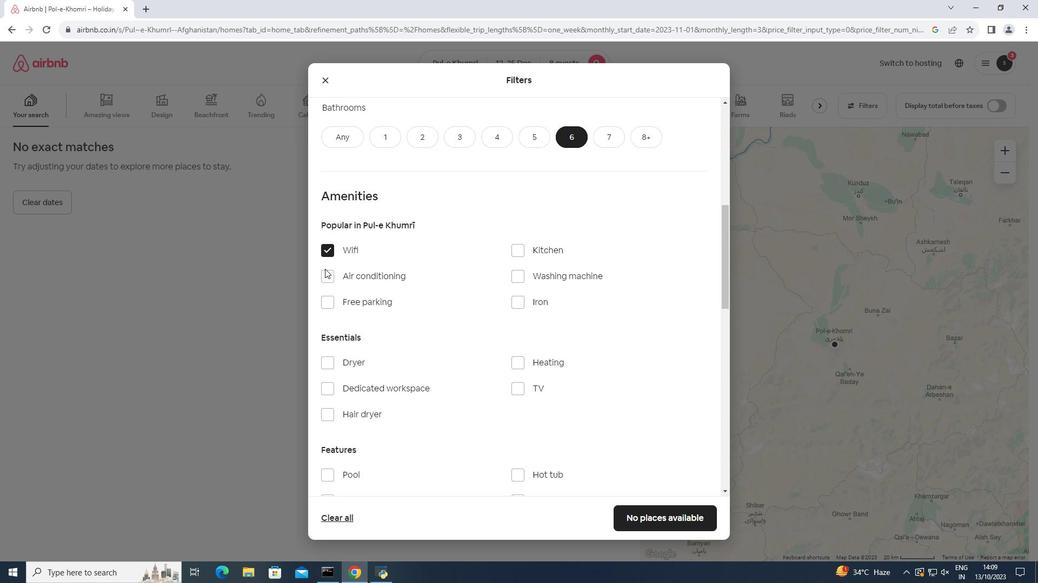 
Action: Mouse scrolled (324, 268) with delta (0, 0)
Screenshot: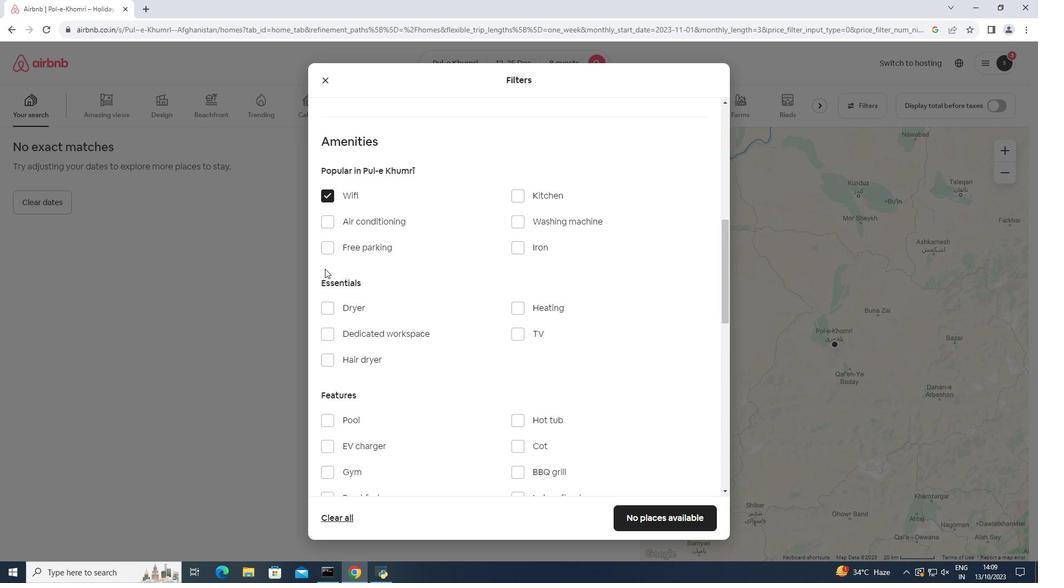 
Action: Mouse moved to (330, 366)
Screenshot: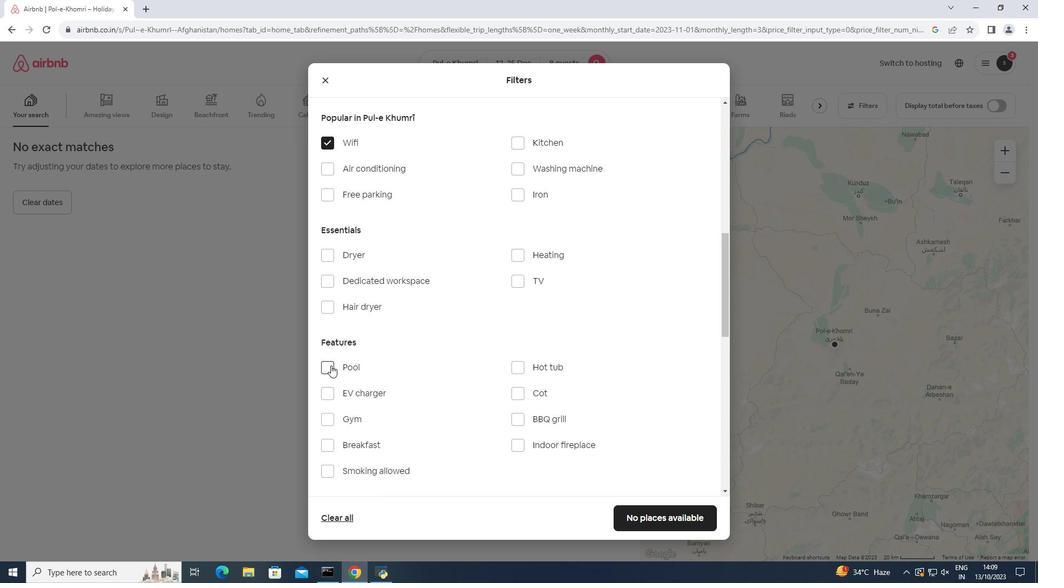
Action: Mouse pressed left at (330, 366)
Screenshot: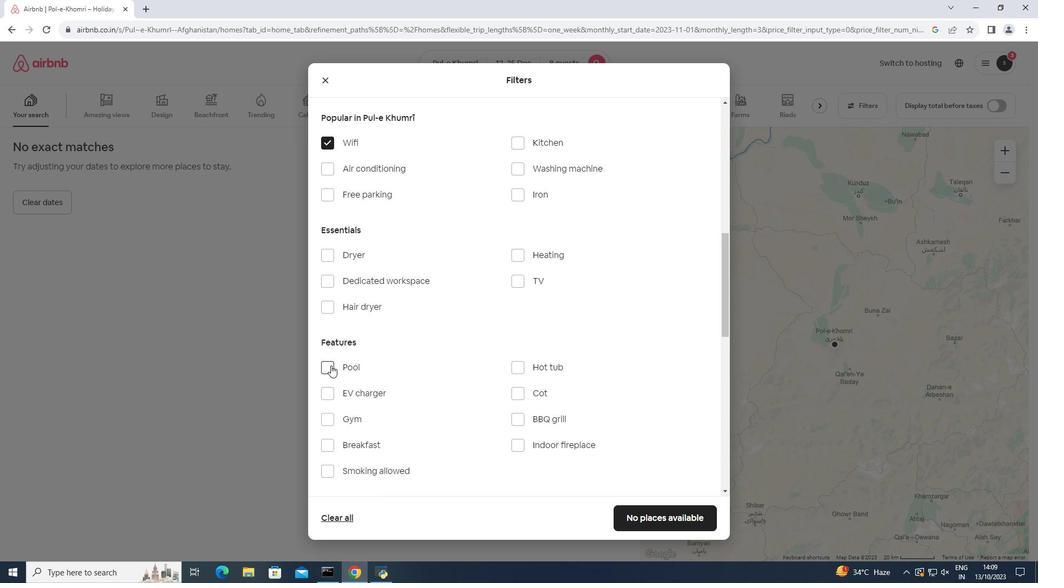 
Action: Mouse moved to (514, 419)
Screenshot: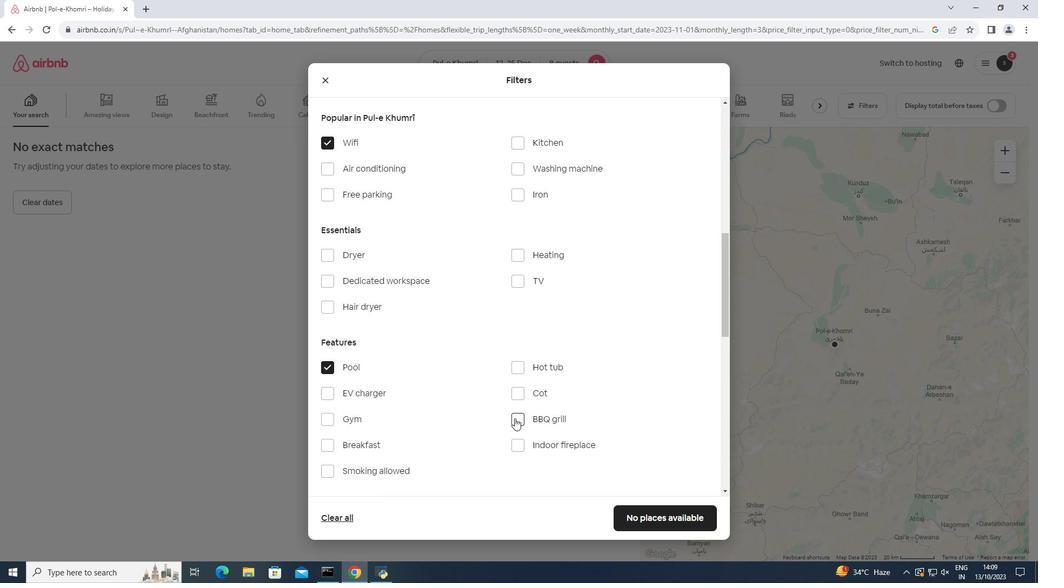 
Action: Mouse scrolled (514, 418) with delta (0, 0)
Screenshot: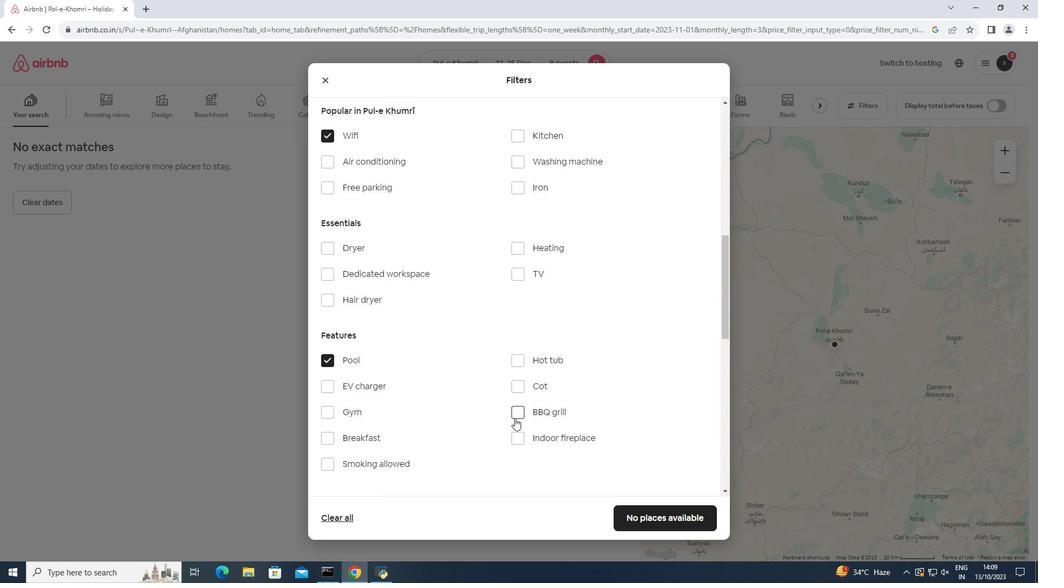 
Action: Mouse moved to (326, 364)
Screenshot: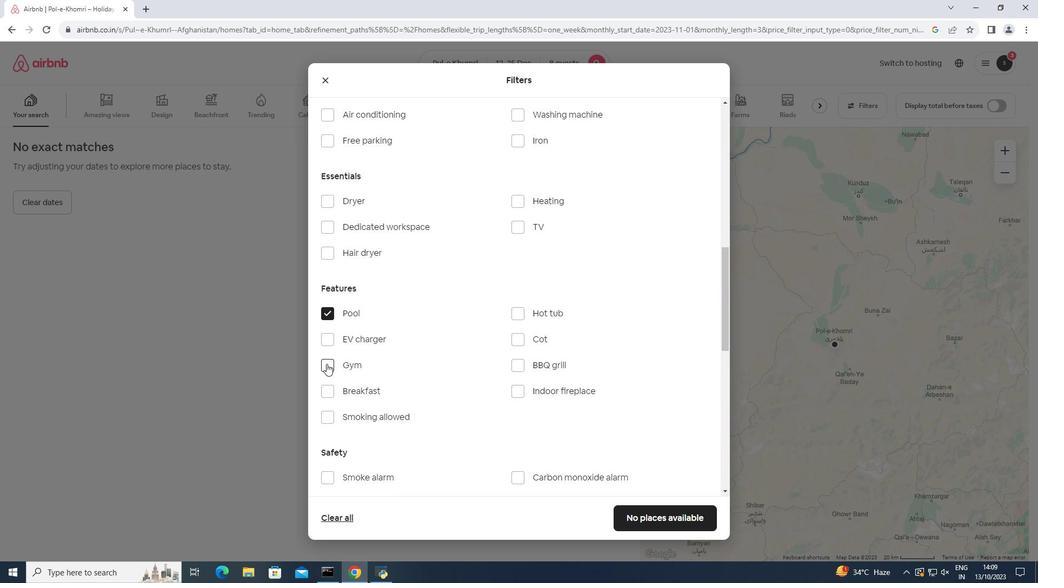 
Action: Mouse pressed left at (326, 364)
Screenshot: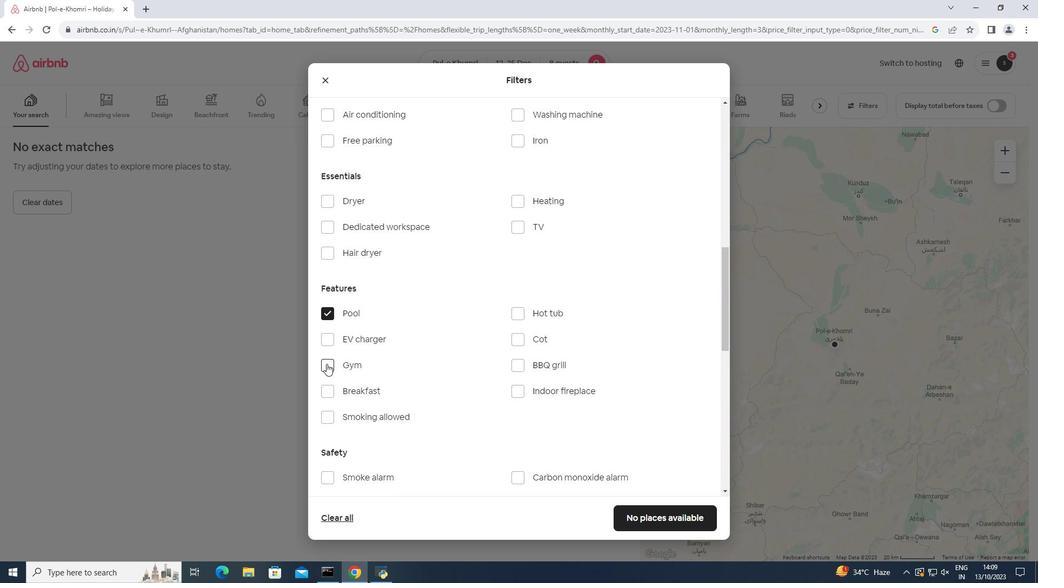
Action: Mouse moved to (327, 393)
Screenshot: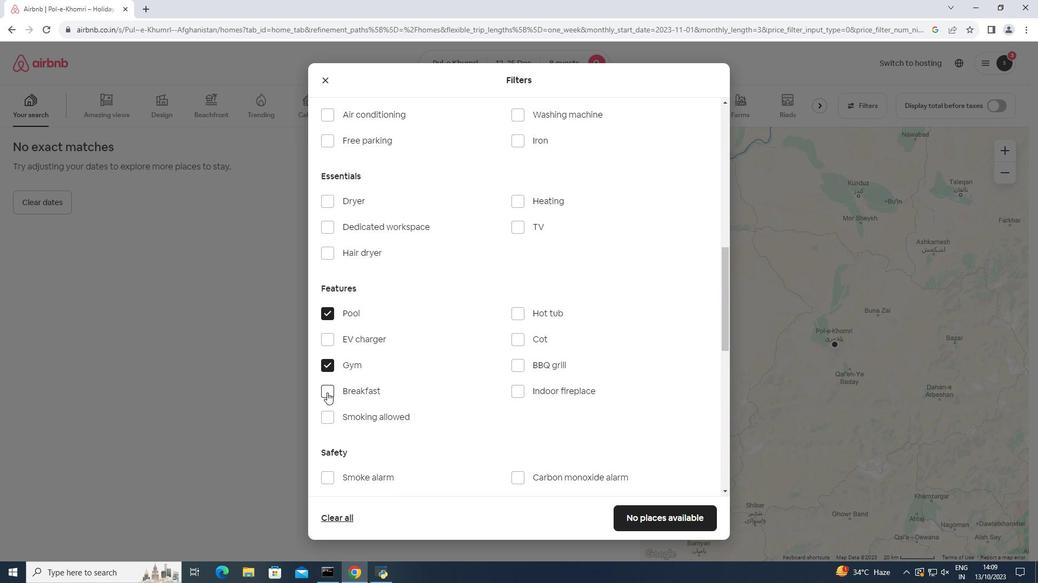 
Action: Mouse pressed left at (327, 393)
Screenshot: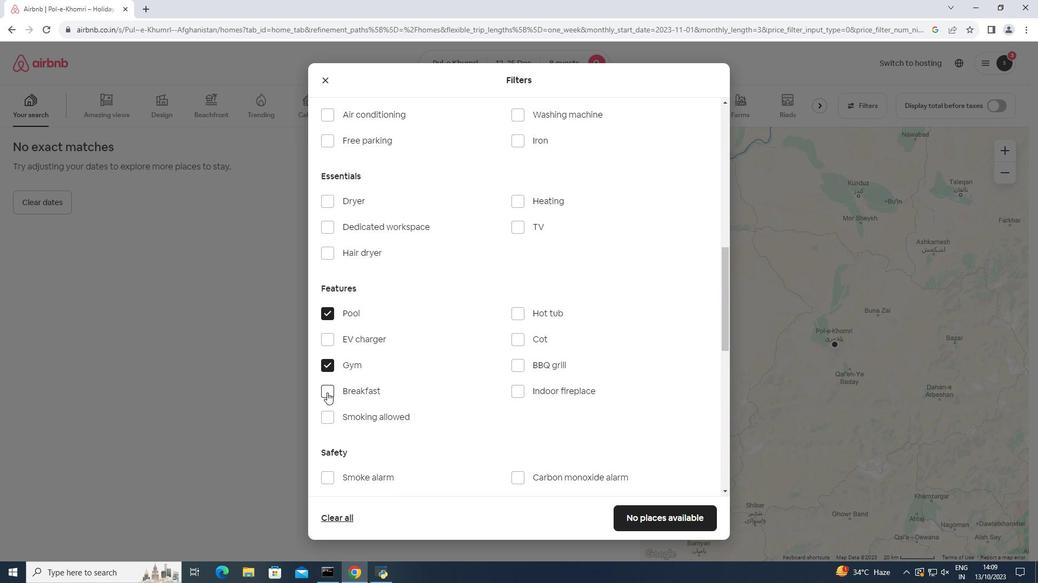 
Action: Mouse moved to (649, 525)
Screenshot: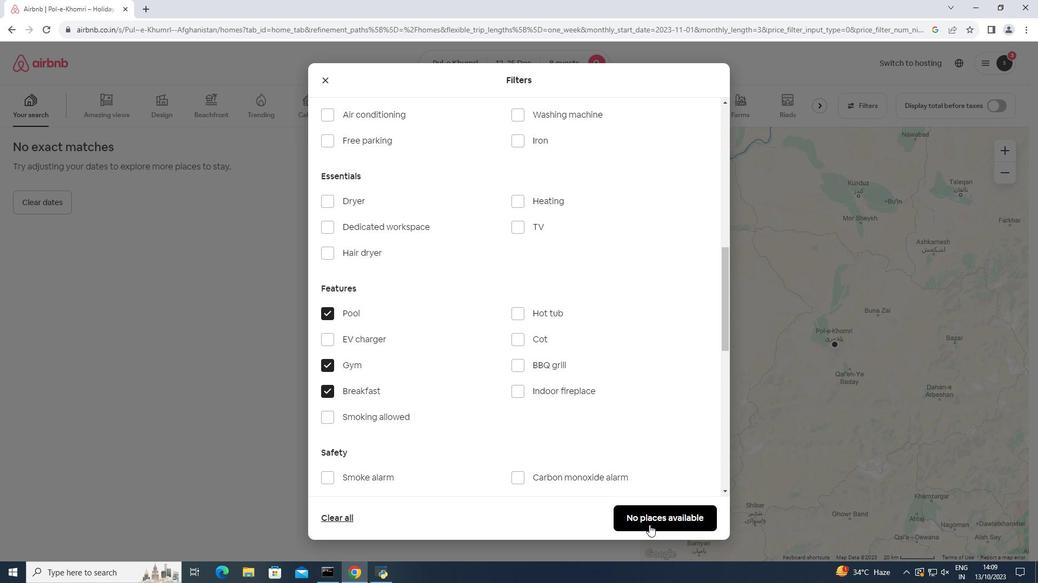 
Action: Mouse pressed left at (649, 525)
Screenshot: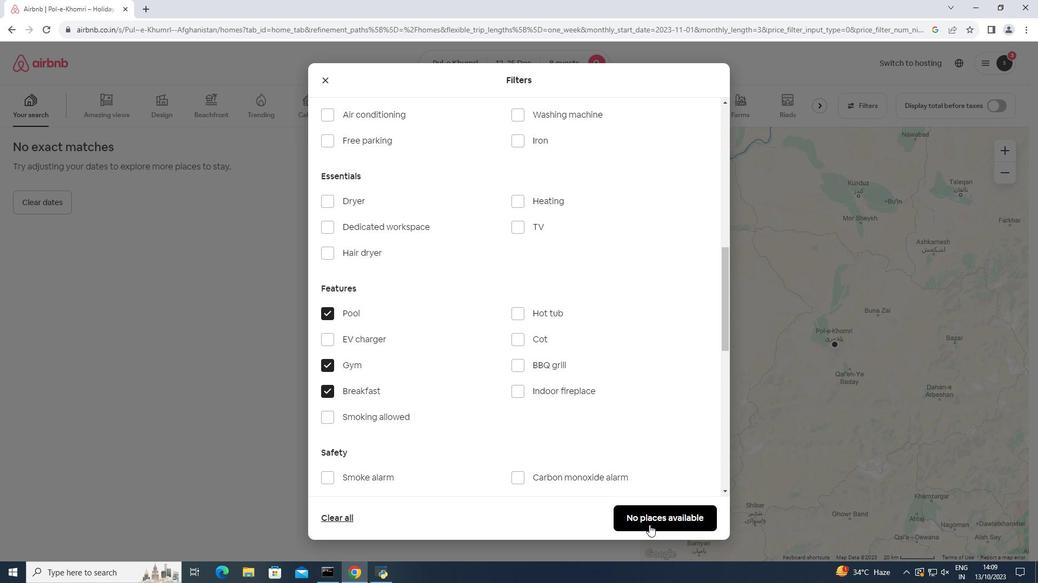 
Action: Mouse moved to (353, 348)
Screenshot: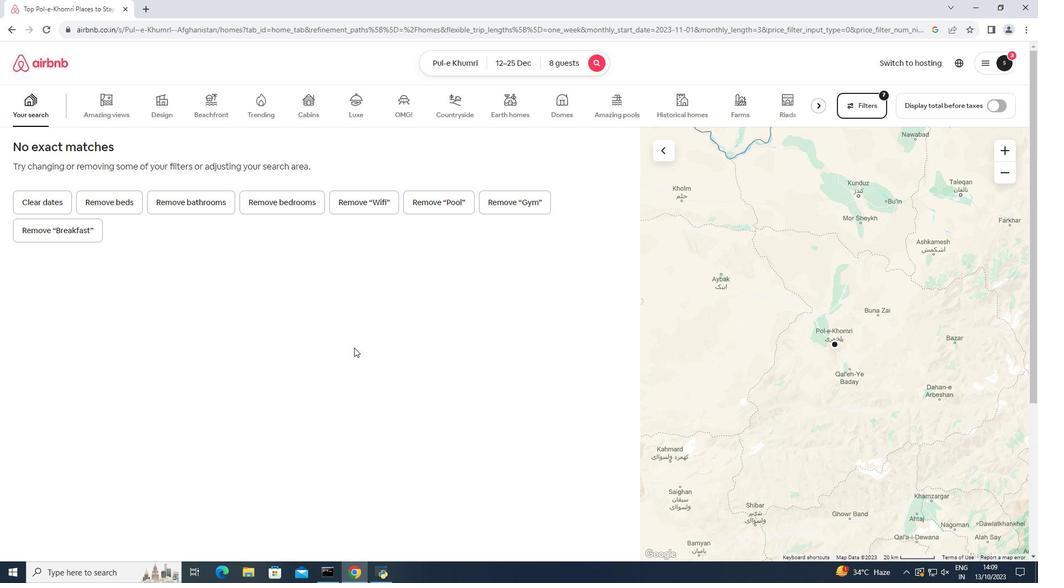 
